 Task: Find a house in Vincennes, United States, for 2 guests from June 9 to June 16, with a price range of ₹8000 to ₹21000, 2 bedrooms, and self check-in option.
Action: Mouse moved to (491, 127)
Screenshot: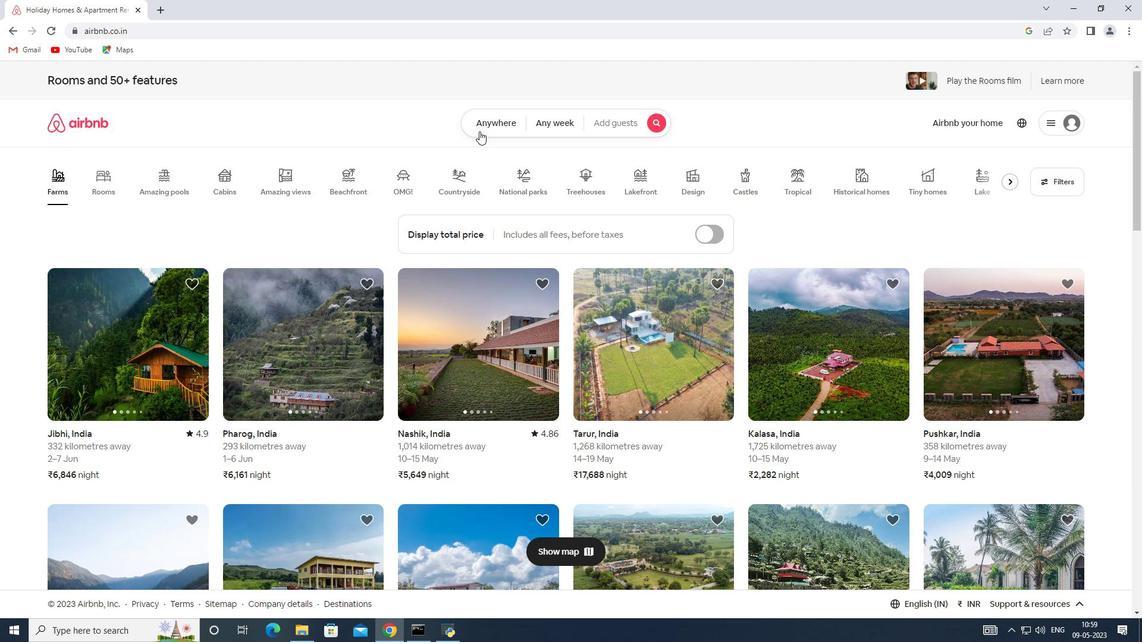 
Action: Mouse pressed left at (491, 127)
Screenshot: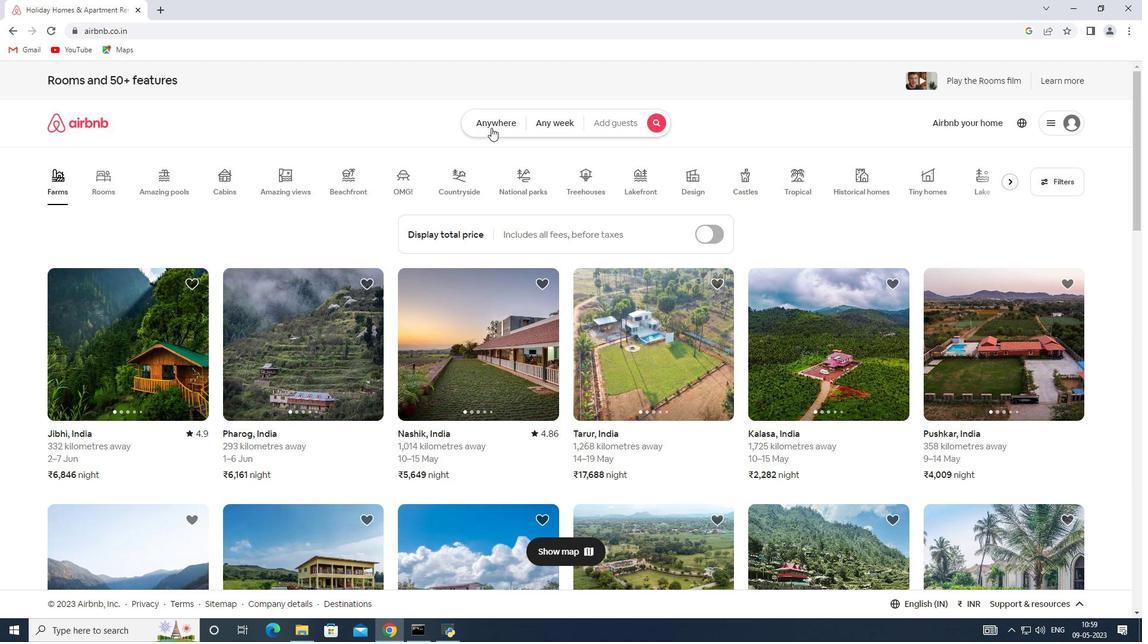 
Action: Mouse moved to (423, 171)
Screenshot: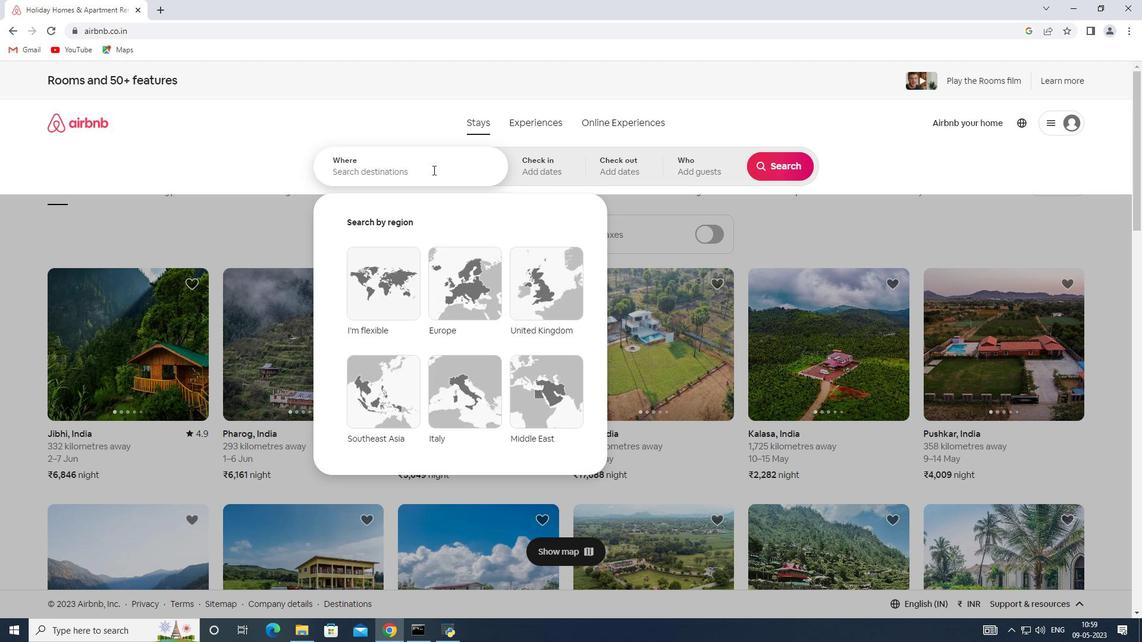 
Action: Mouse pressed left at (423, 171)
Screenshot: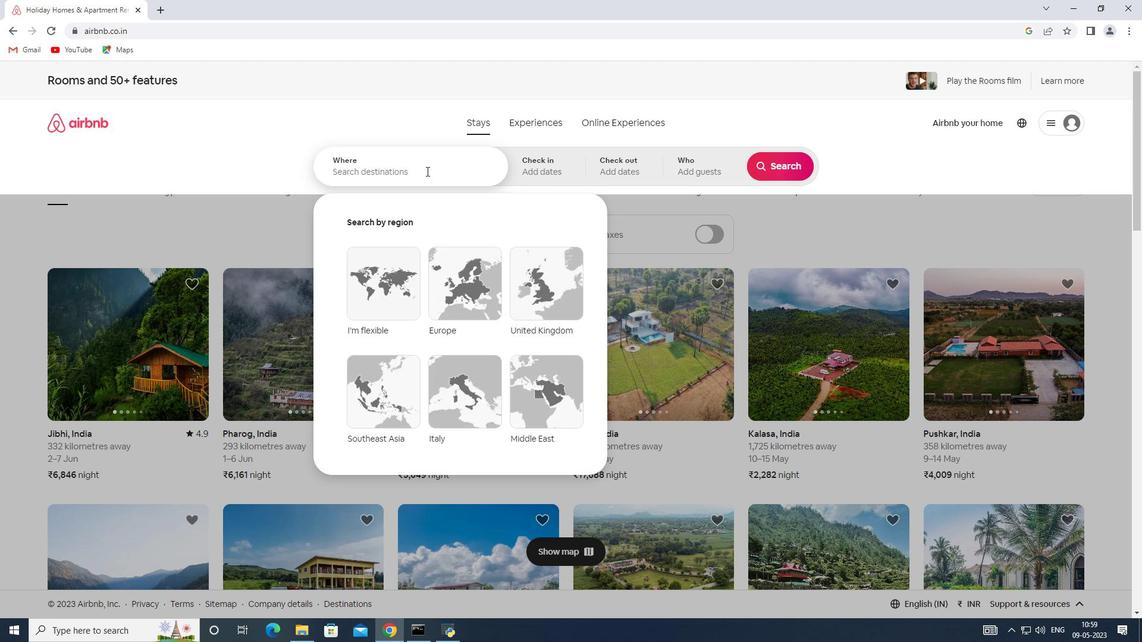 
Action: Mouse moved to (422, 171)
Screenshot: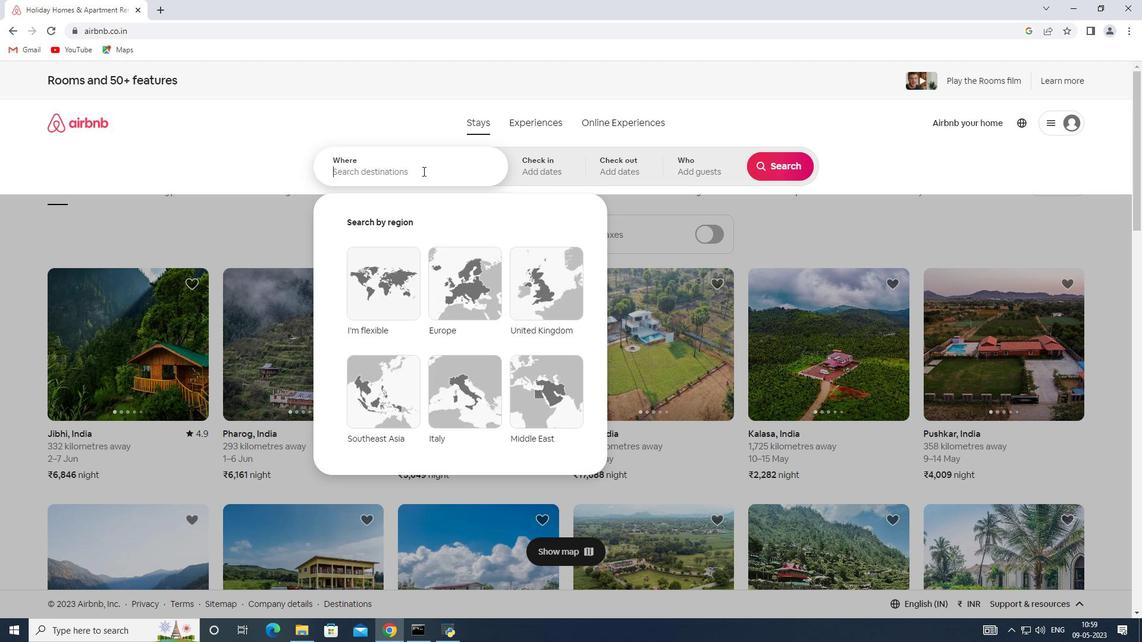 
Action: Key pressed <Key.shift>Vincennes,<Key.shift>United<Key.space><Key.shift><Key.shift><Key.shift><Key.shift><Key.shift><Key.shift><Key.shift><Key.shift><Key.shift><Key.shift>States
Screenshot: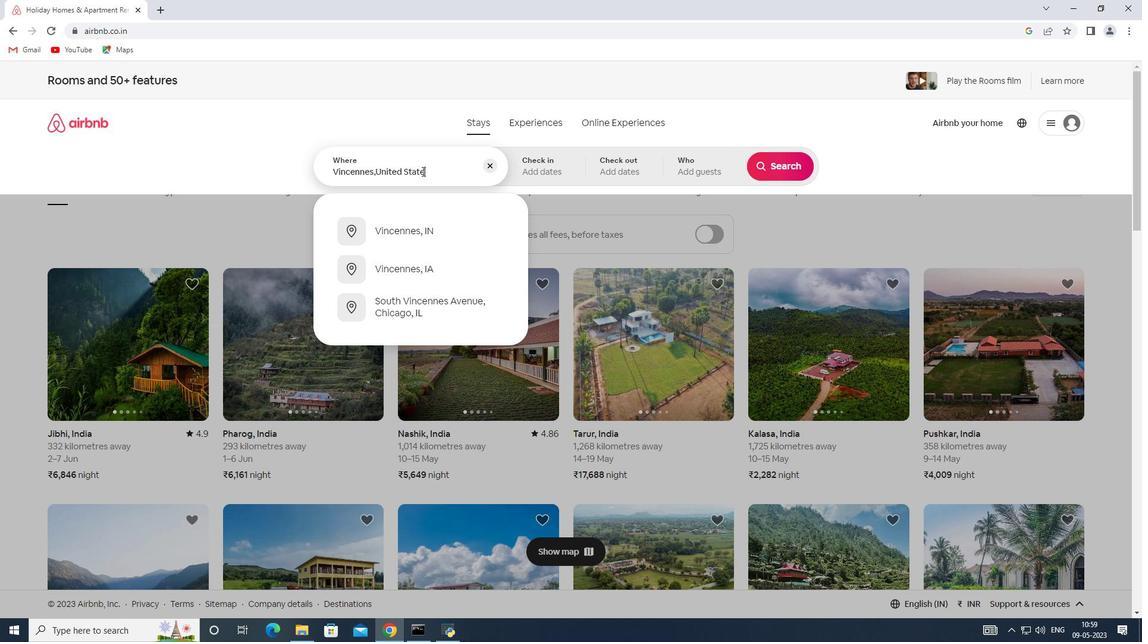 
Action: Mouse moved to (552, 183)
Screenshot: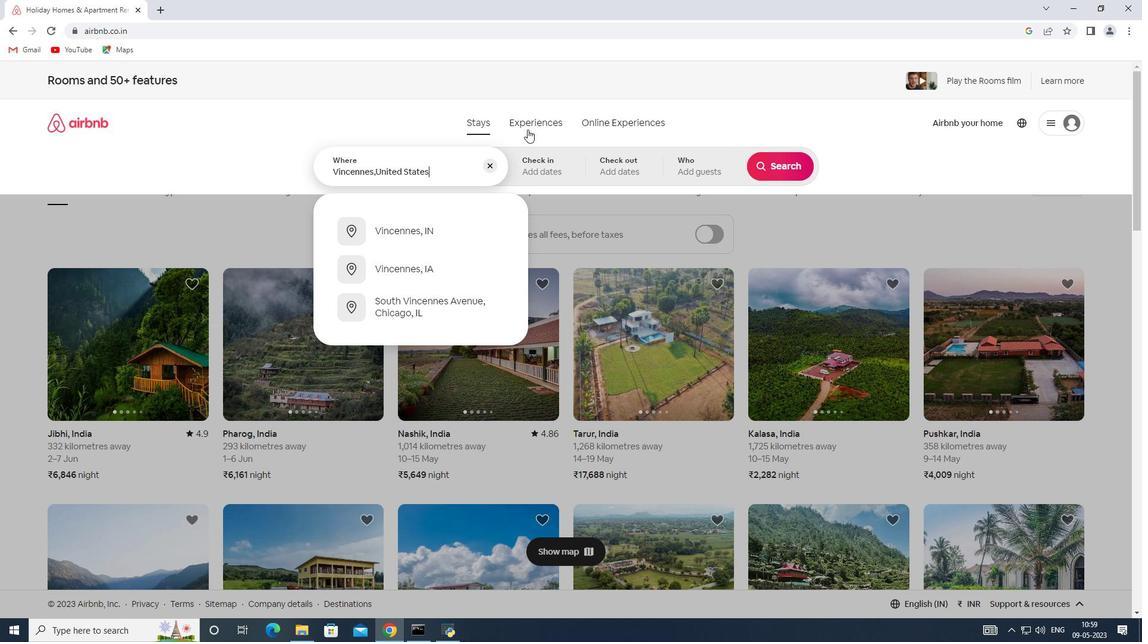 
Action: Mouse pressed left at (552, 183)
Screenshot: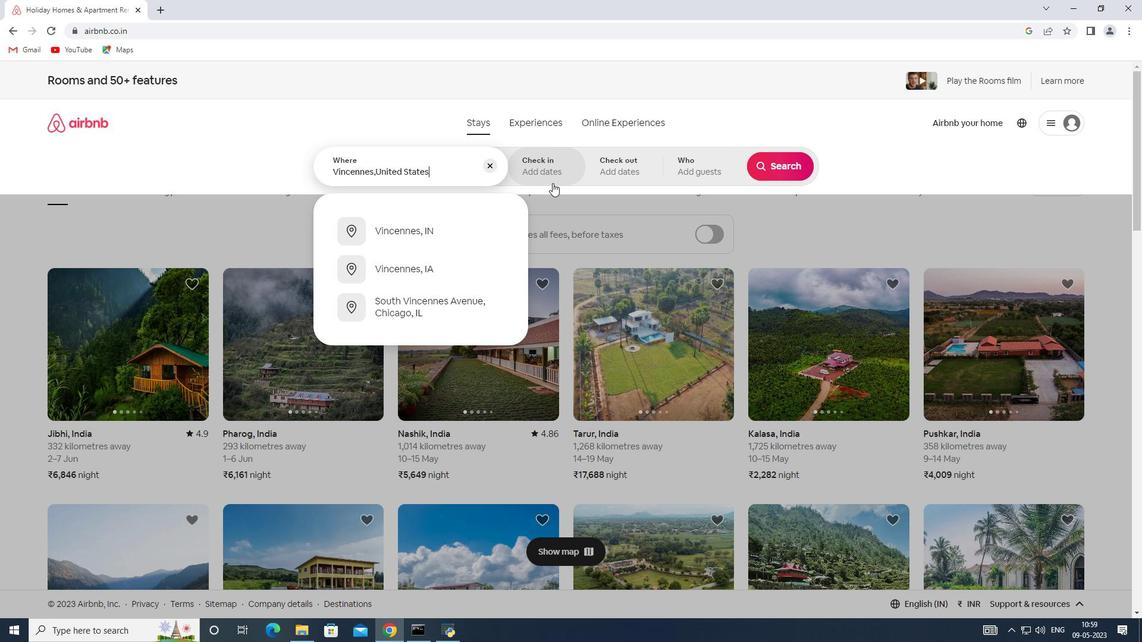 
Action: Mouse moved to (731, 330)
Screenshot: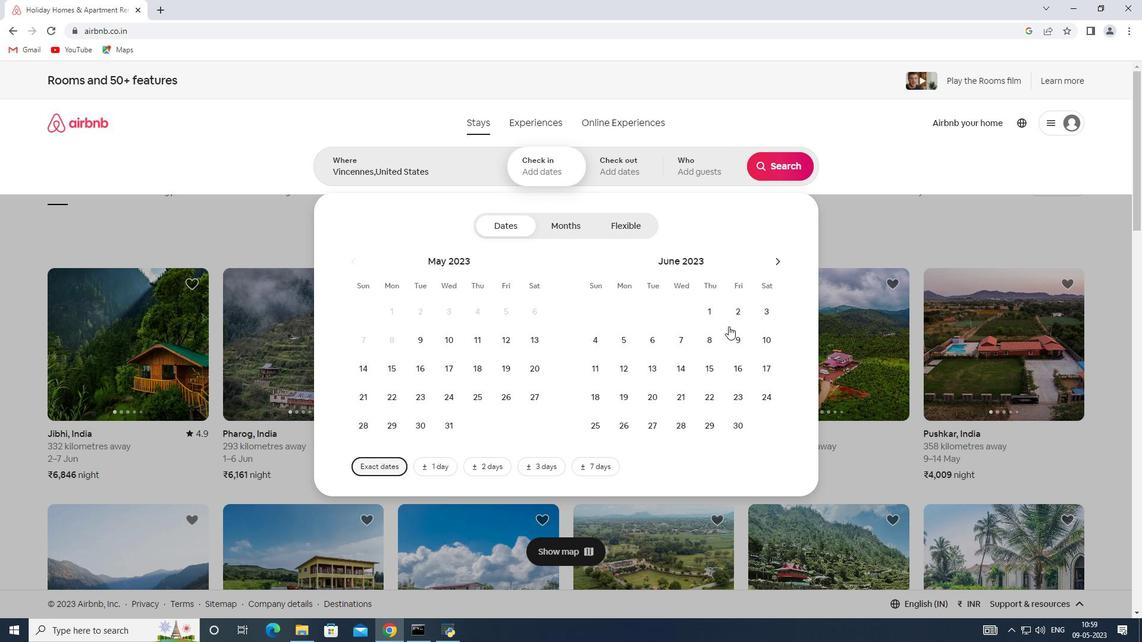 
Action: Mouse pressed left at (731, 330)
Screenshot: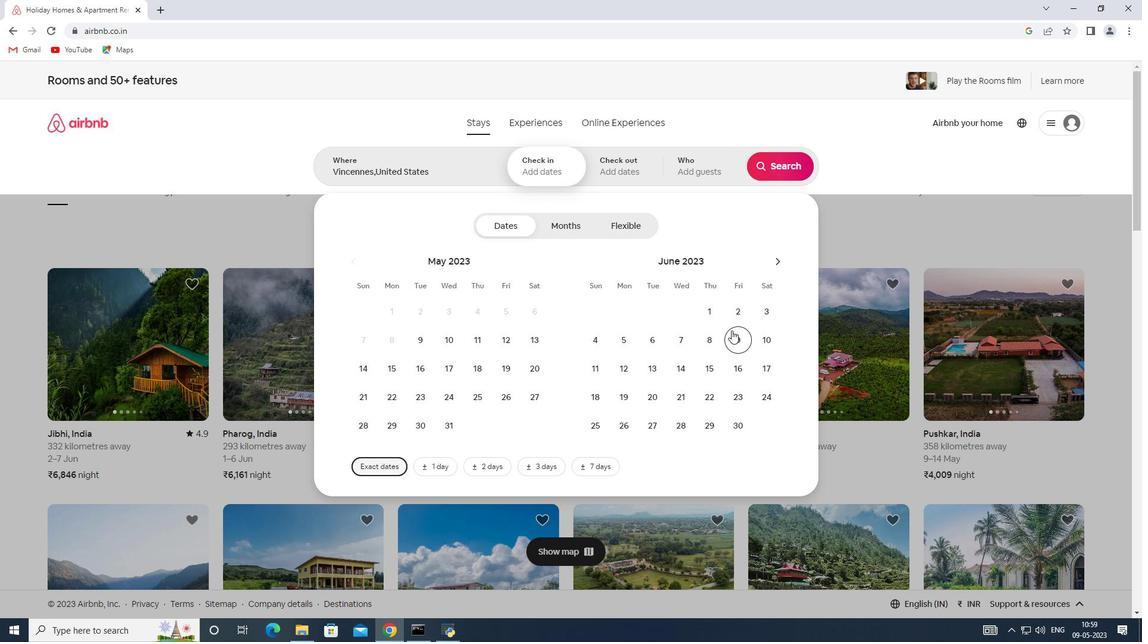 
Action: Mouse moved to (746, 375)
Screenshot: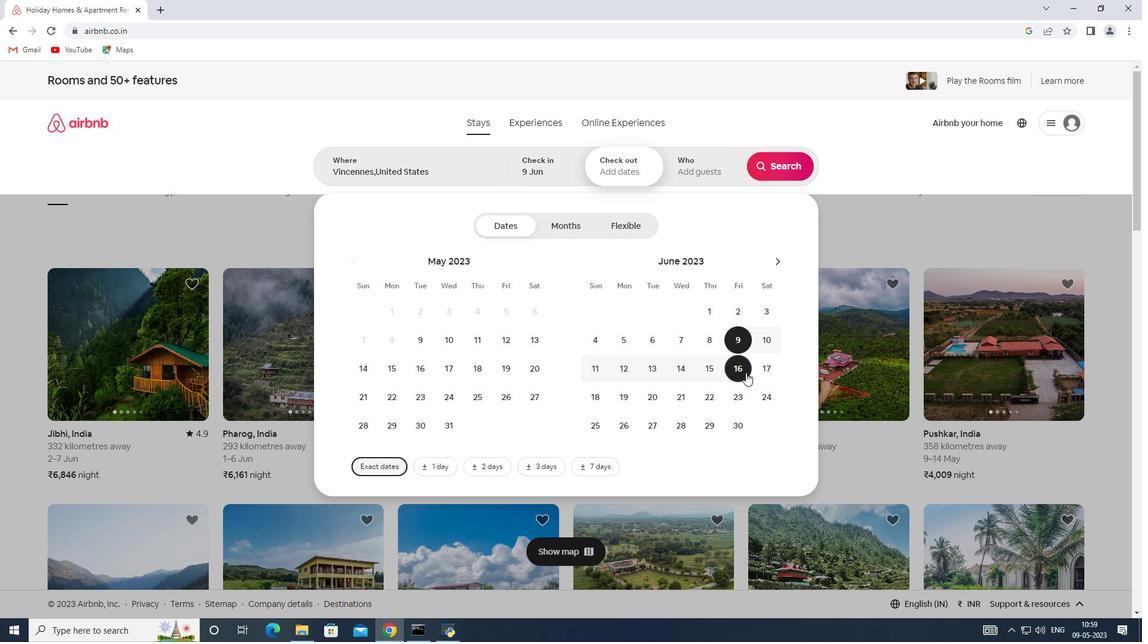 
Action: Mouse pressed left at (746, 375)
Screenshot: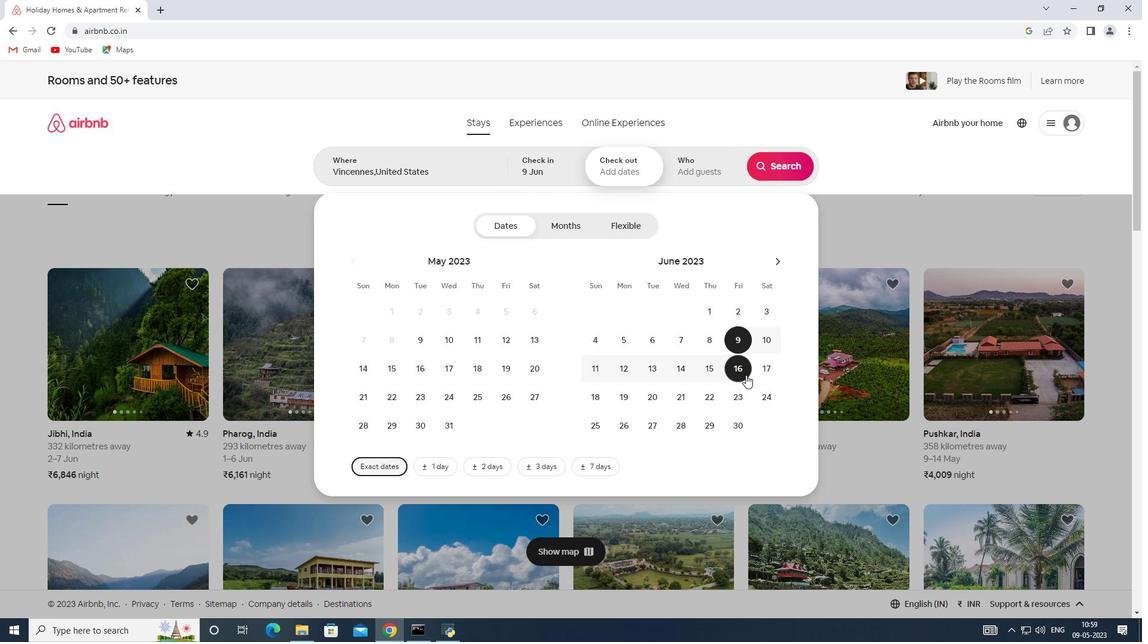 
Action: Mouse moved to (700, 158)
Screenshot: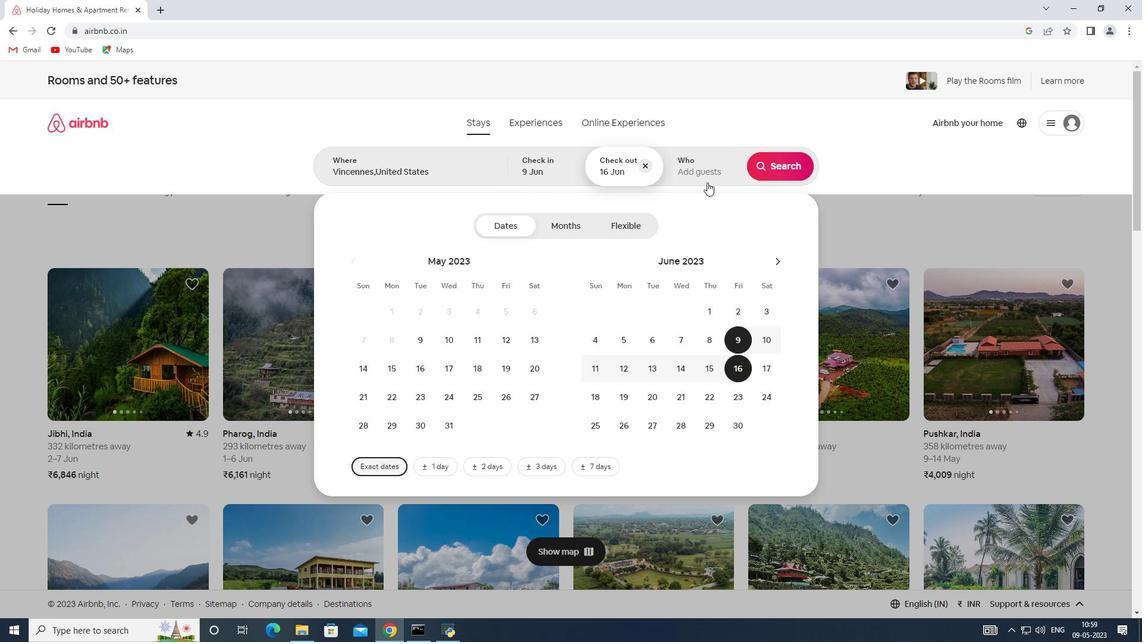 
Action: Mouse pressed left at (700, 158)
Screenshot: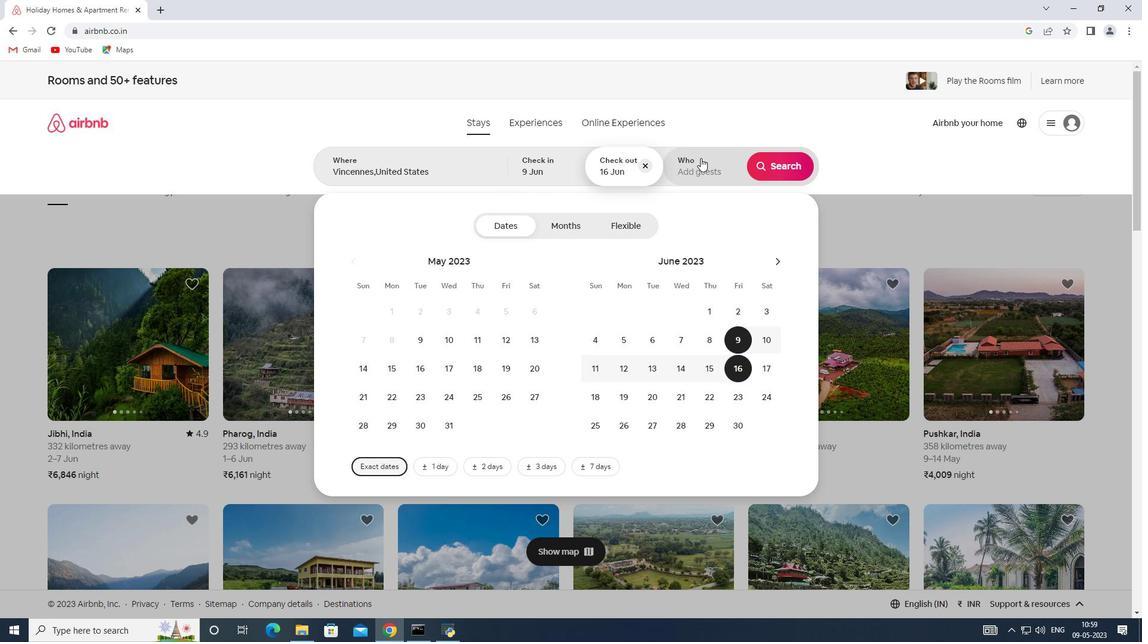 
Action: Mouse moved to (781, 221)
Screenshot: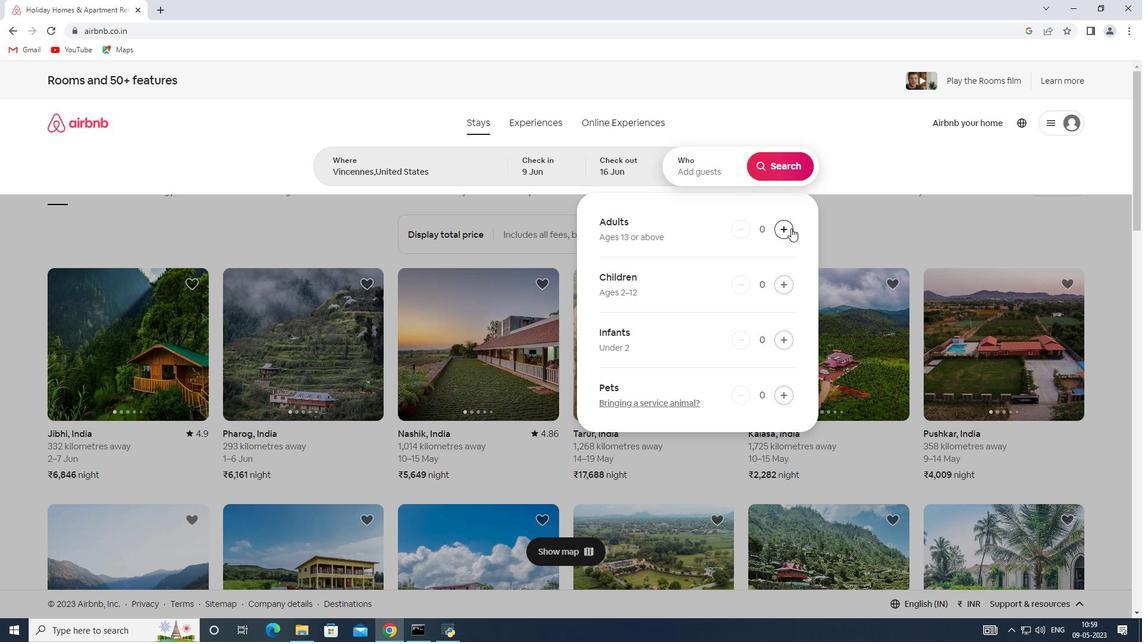 
Action: Mouse pressed left at (781, 221)
Screenshot: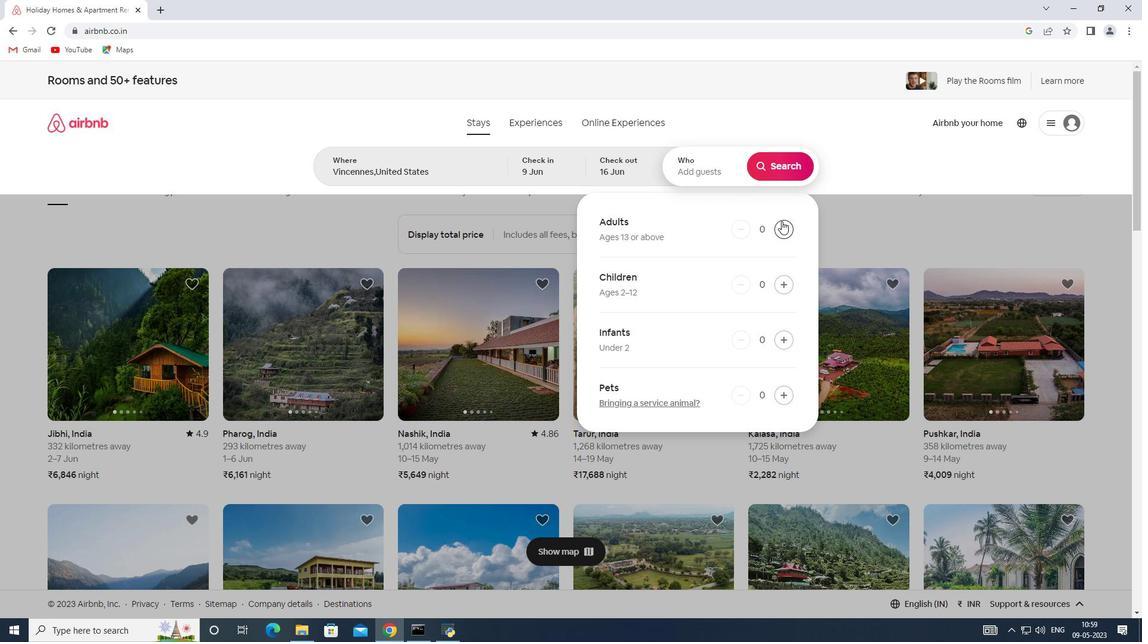
Action: Mouse moved to (781, 221)
Screenshot: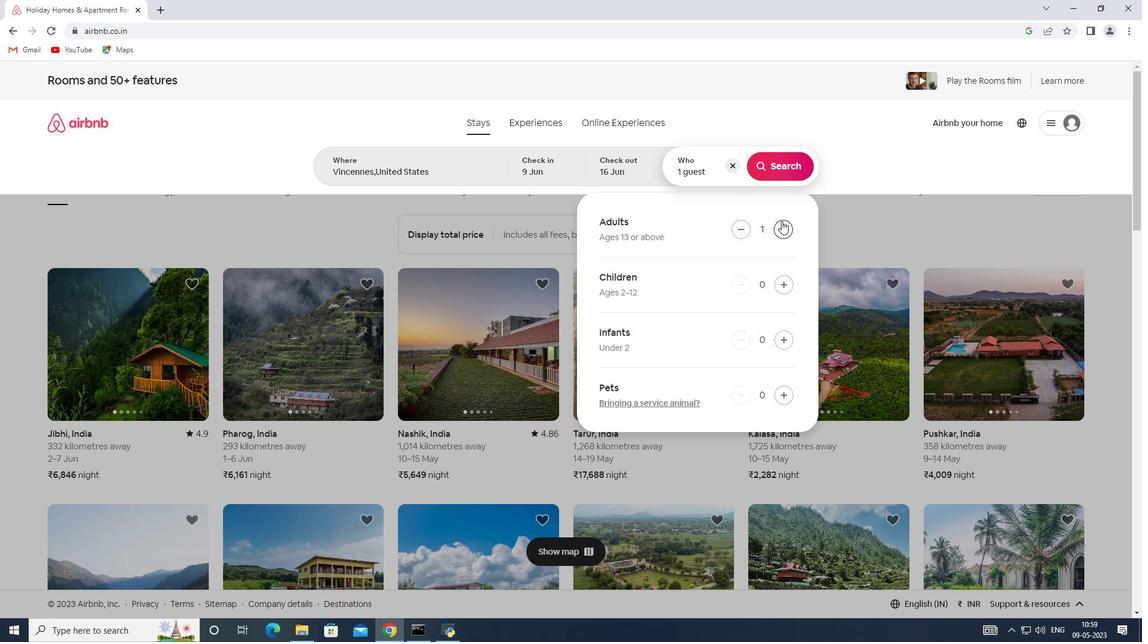 
Action: Mouse pressed left at (781, 221)
Screenshot: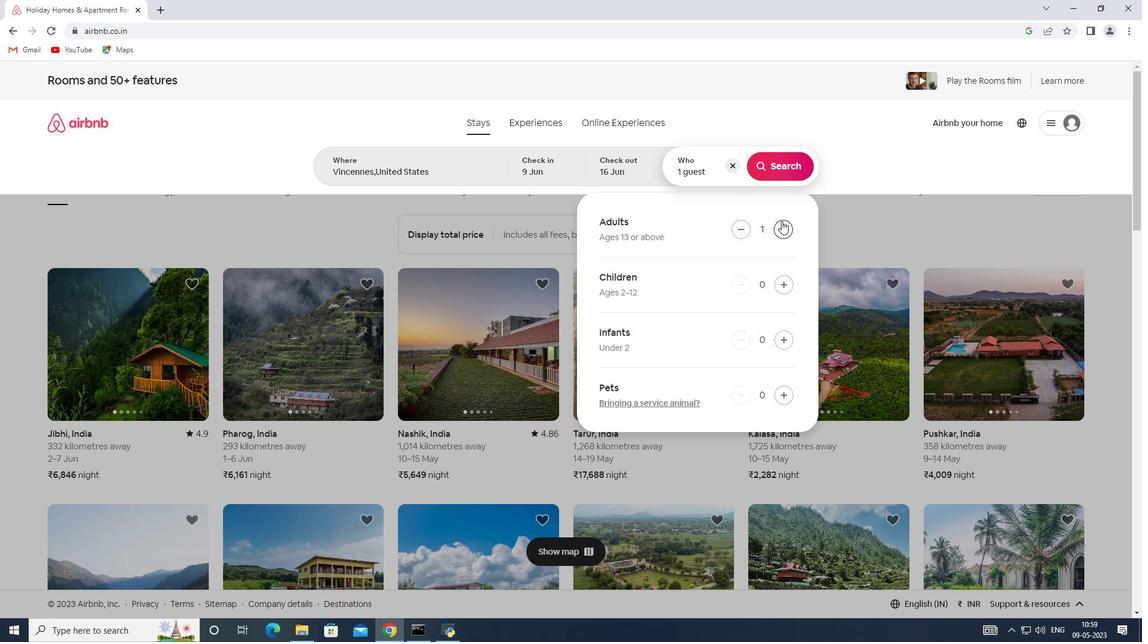 
Action: Mouse moved to (786, 170)
Screenshot: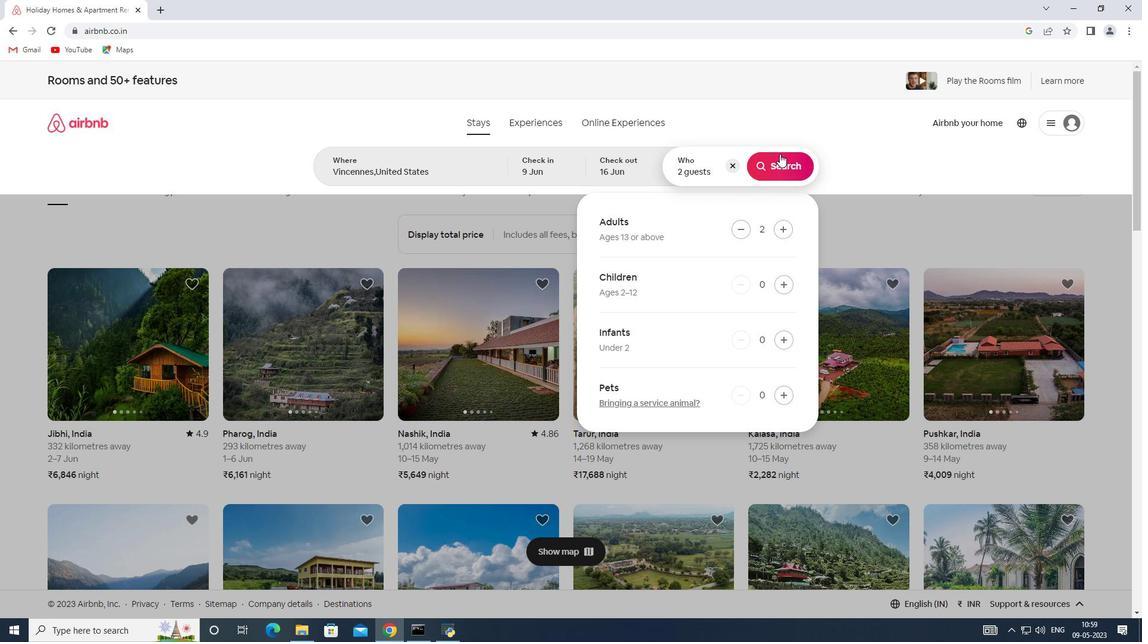 
Action: Mouse pressed left at (786, 170)
Screenshot: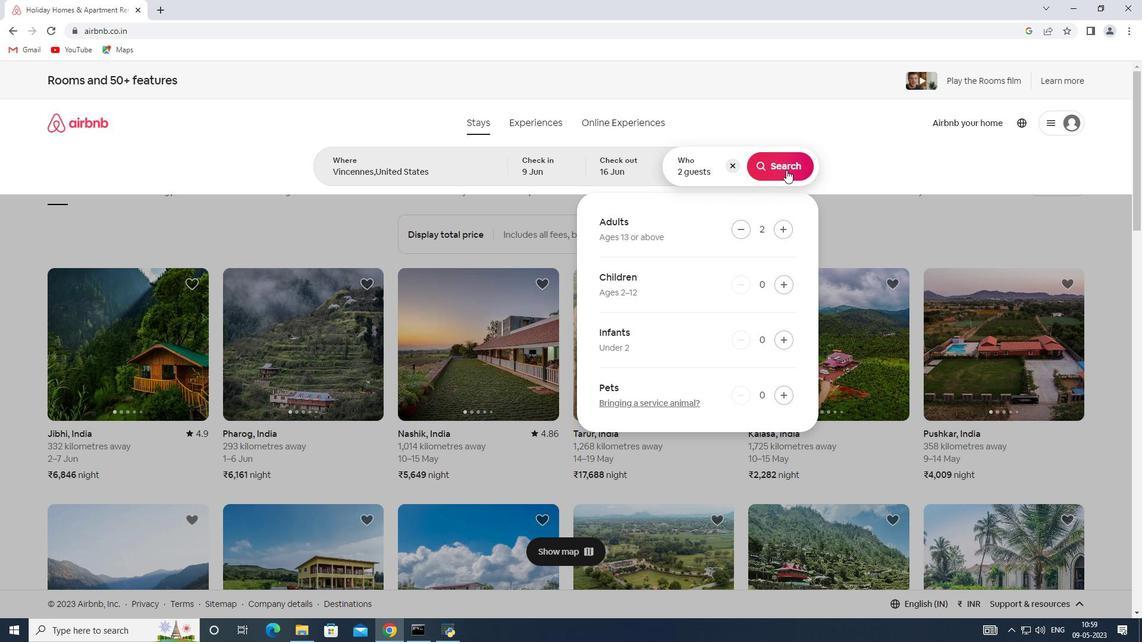 
Action: Mouse moved to (1087, 135)
Screenshot: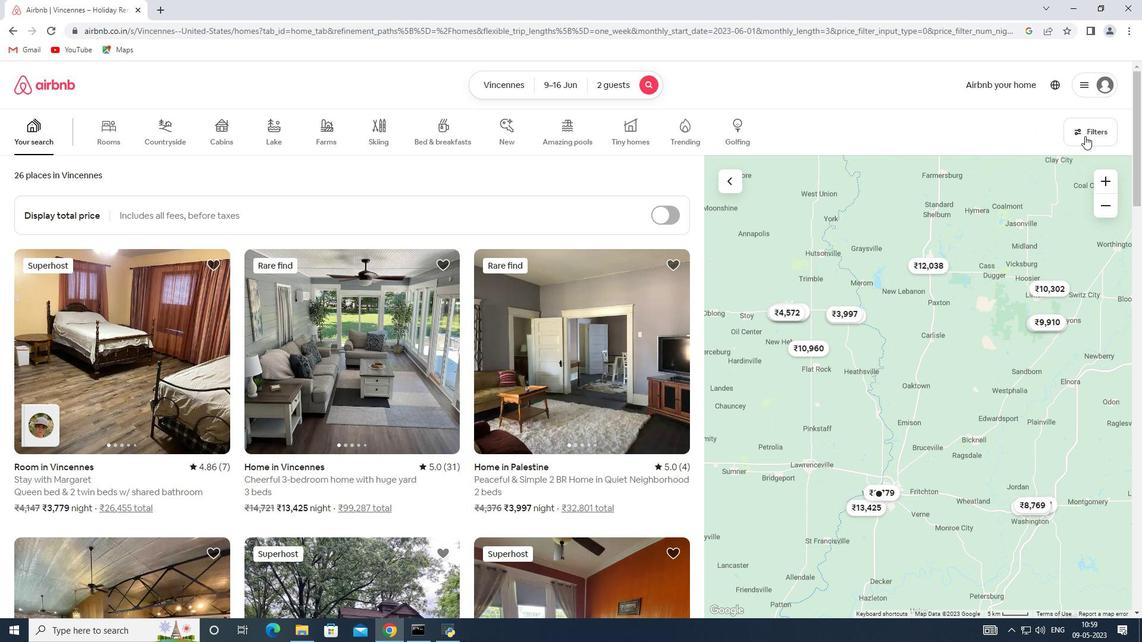 
Action: Mouse pressed left at (1087, 135)
Screenshot: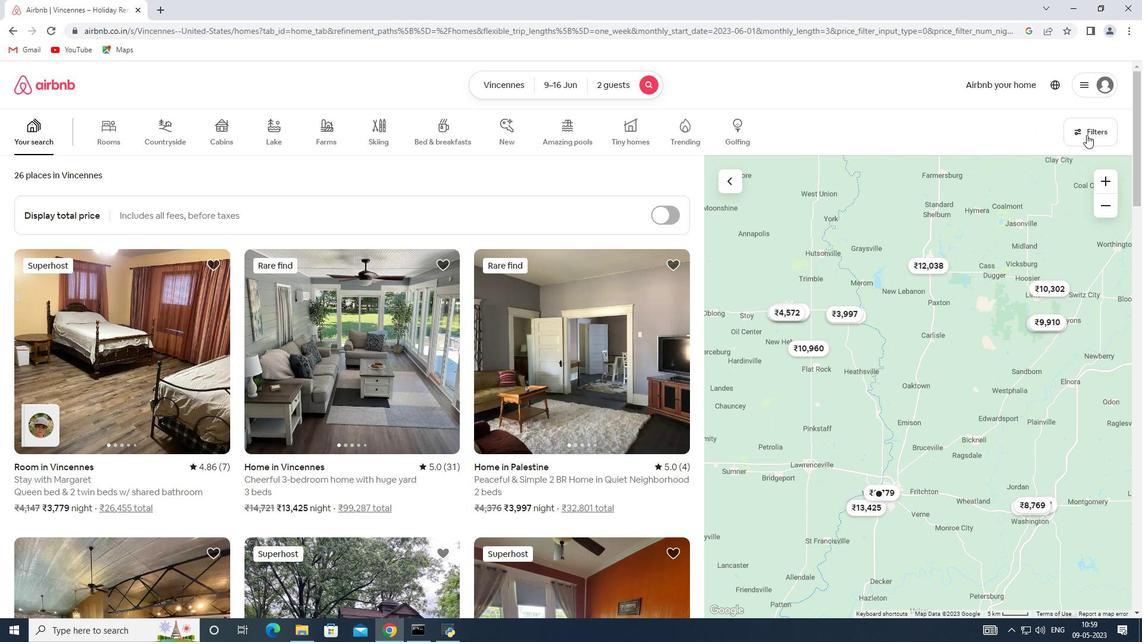 
Action: Mouse moved to (412, 429)
Screenshot: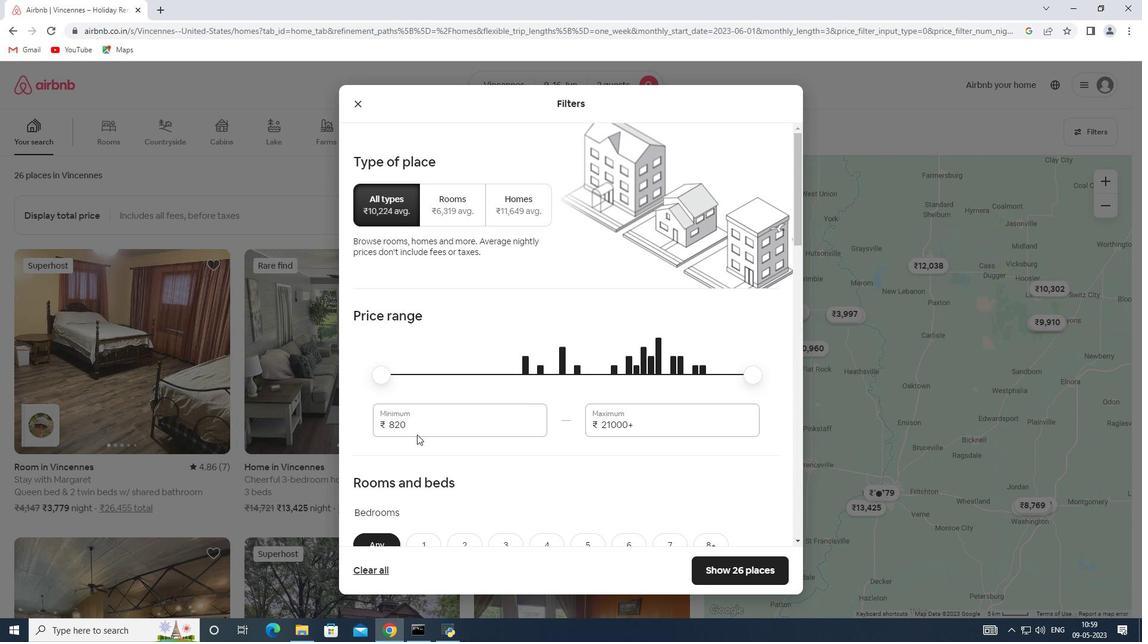 
Action: Mouse pressed left at (412, 429)
Screenshot: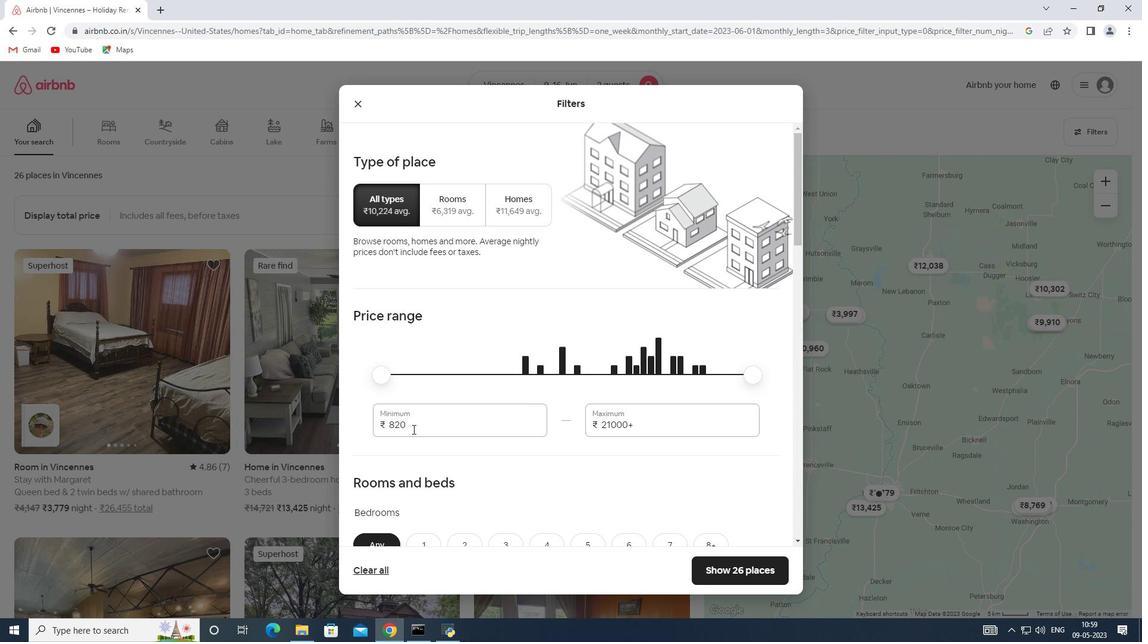 
Action: Mouse moved to (375, 429)
Screenshot: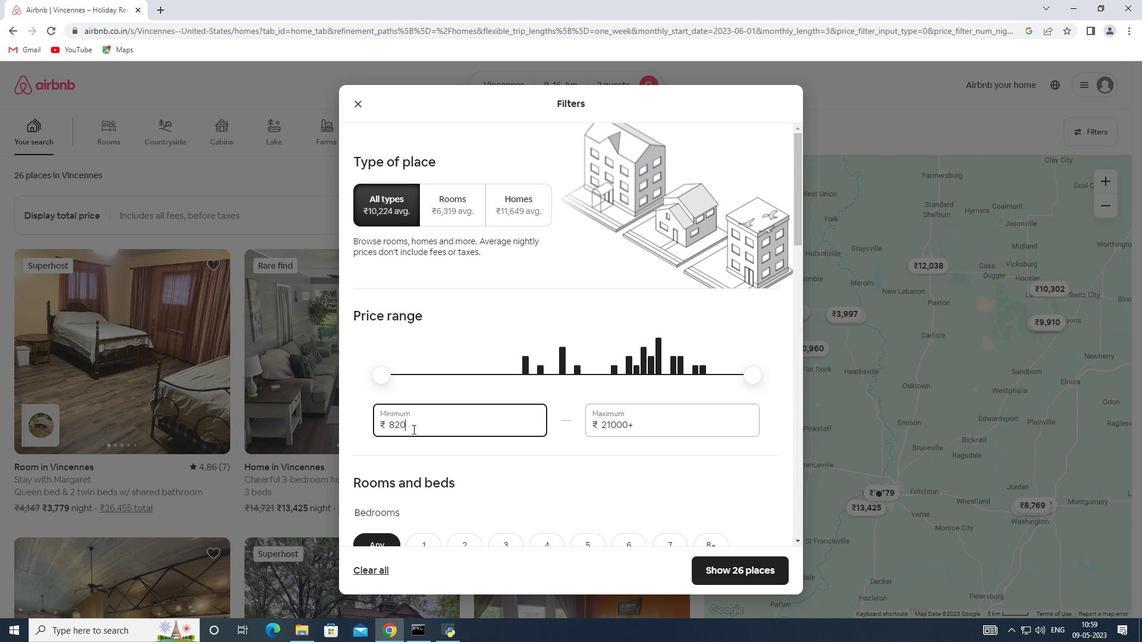 
Action: Key pressed 8000
Screenshot: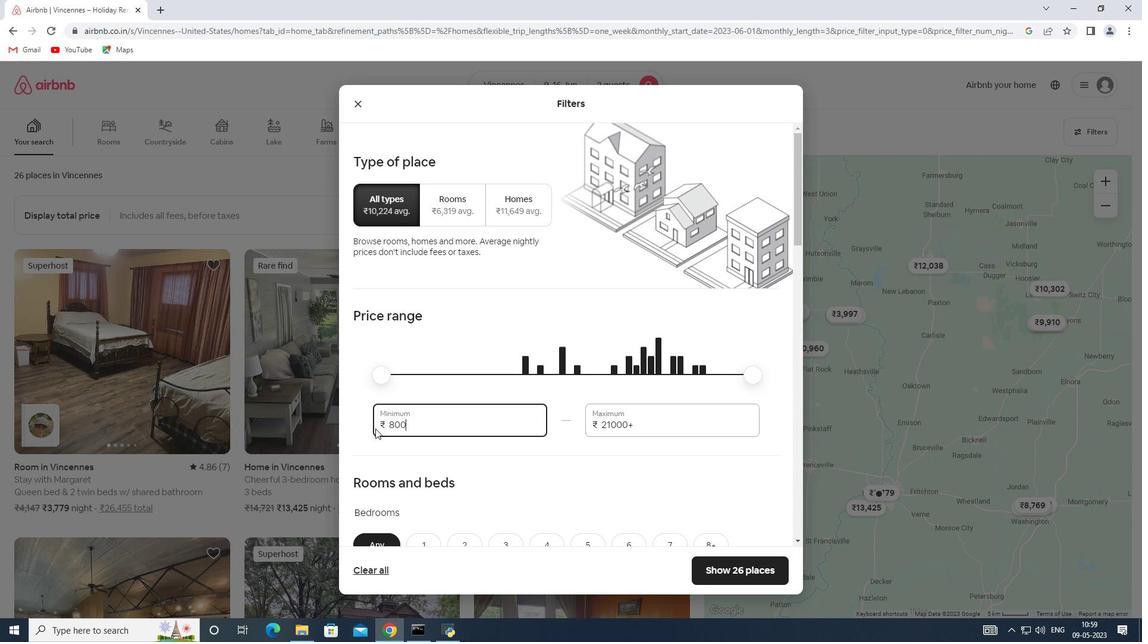 
Action: Mouse moved to (642, 426)
Screenshot: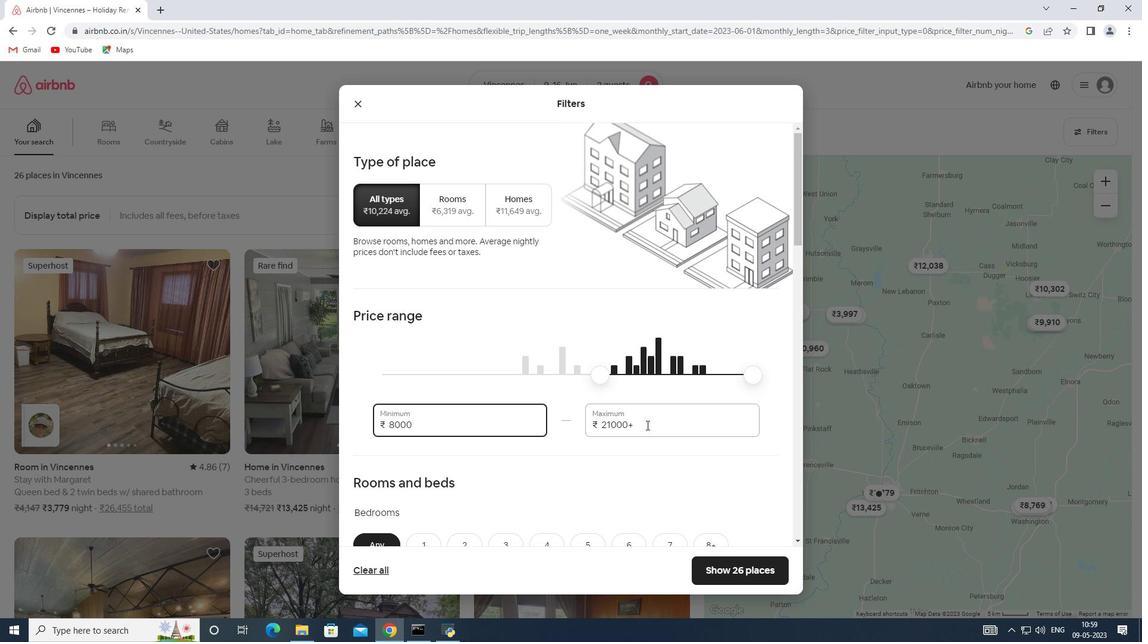 
Action: Mouse pressed left at (642, 426)
Screenshot: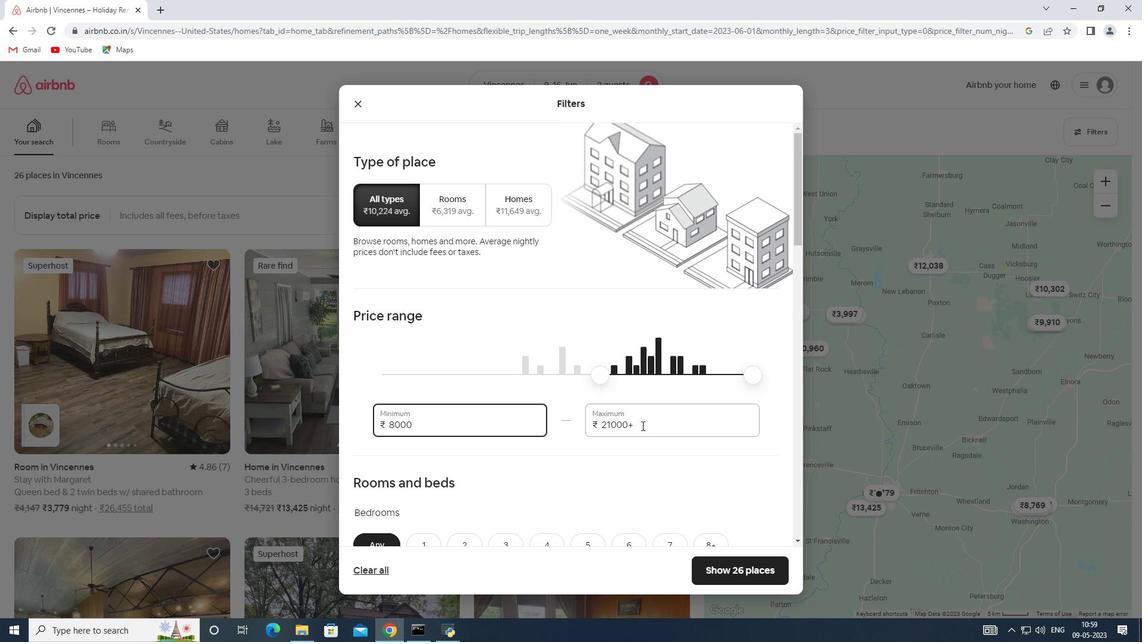 
Action: Mouse moved to (581, 427)
Screenshot: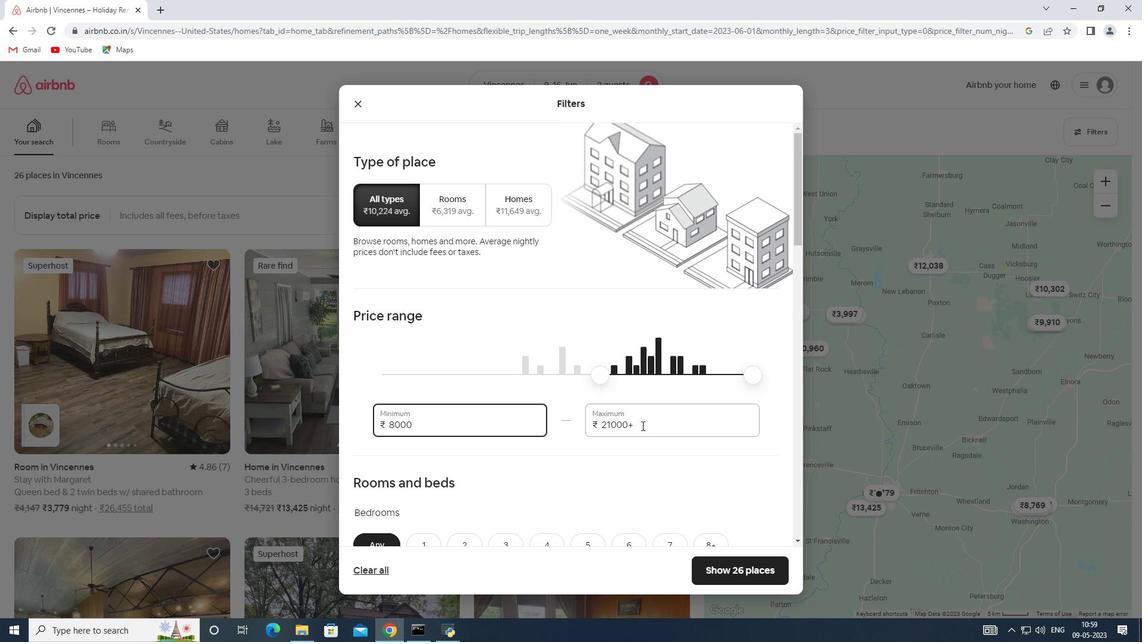 
Action: Key pressed 16000
Screenshot: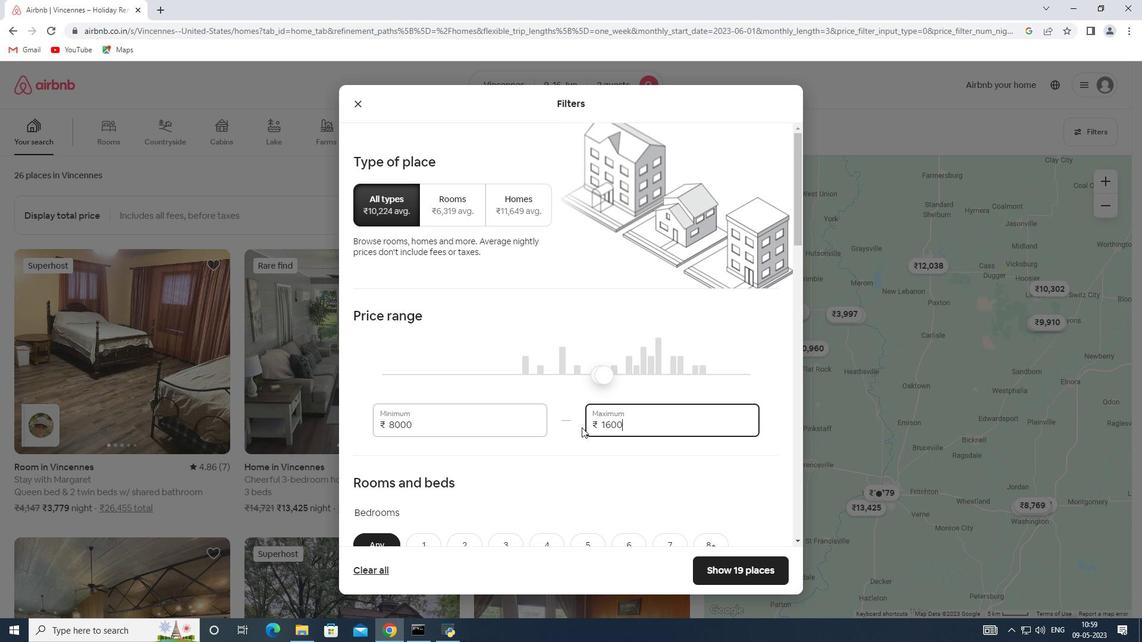 
Action: Mouse scrolled (581, 427) with delta (0, 0)
Screenshot: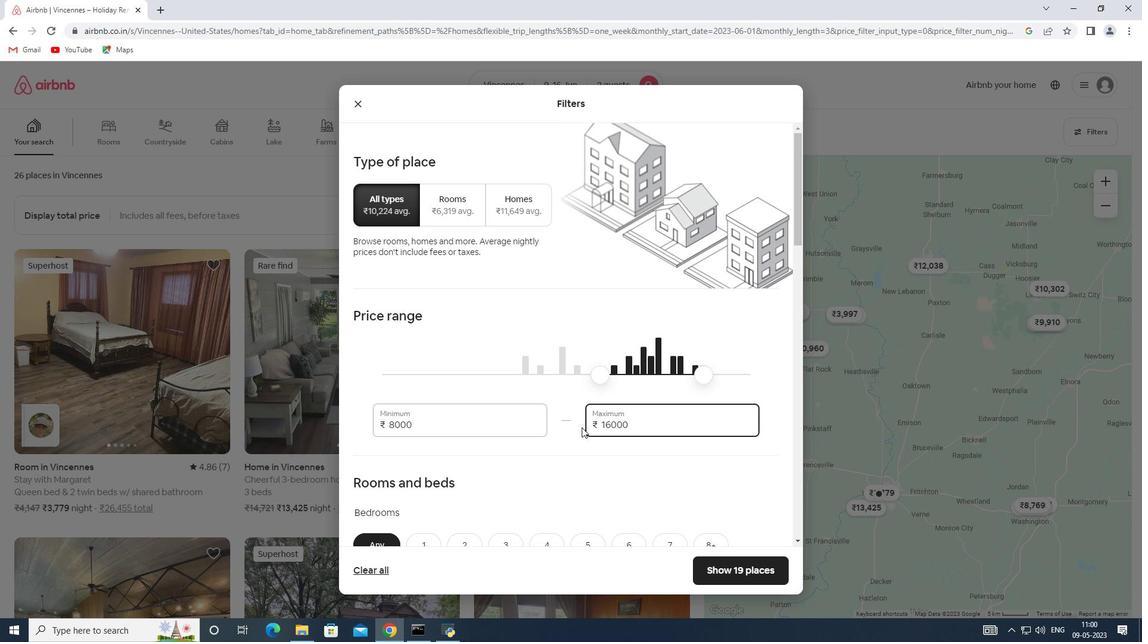 
Action: Mouse scrolled (581, 427) with delta (0, 0)
Screenshot: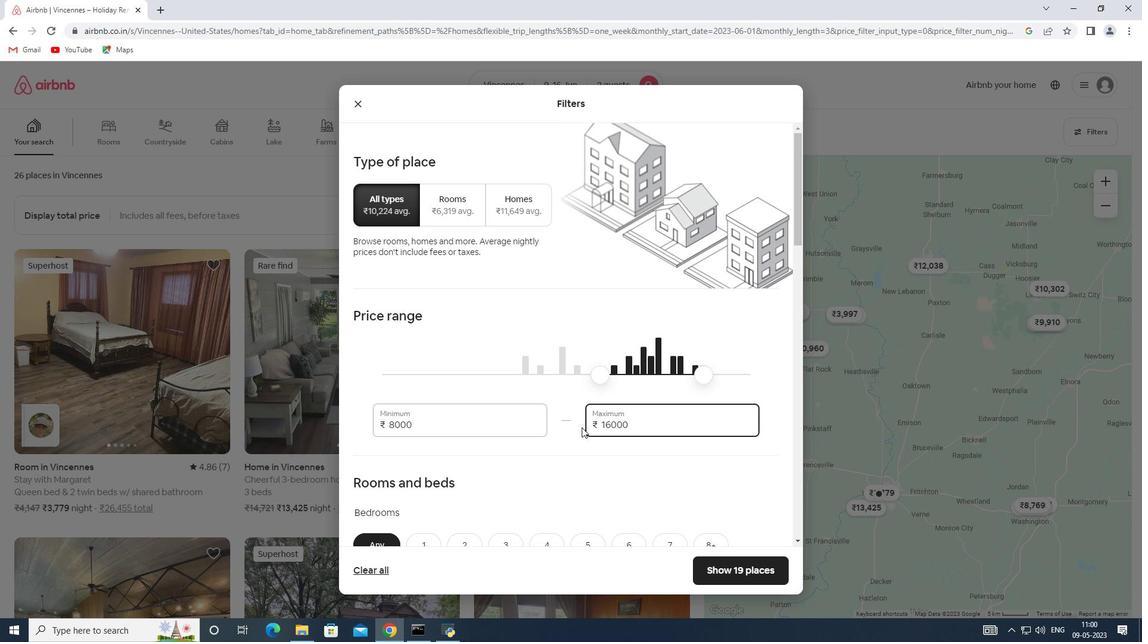 
Action: Mouse scrolled (581, 427) with delta (0, 0)
Screenshot: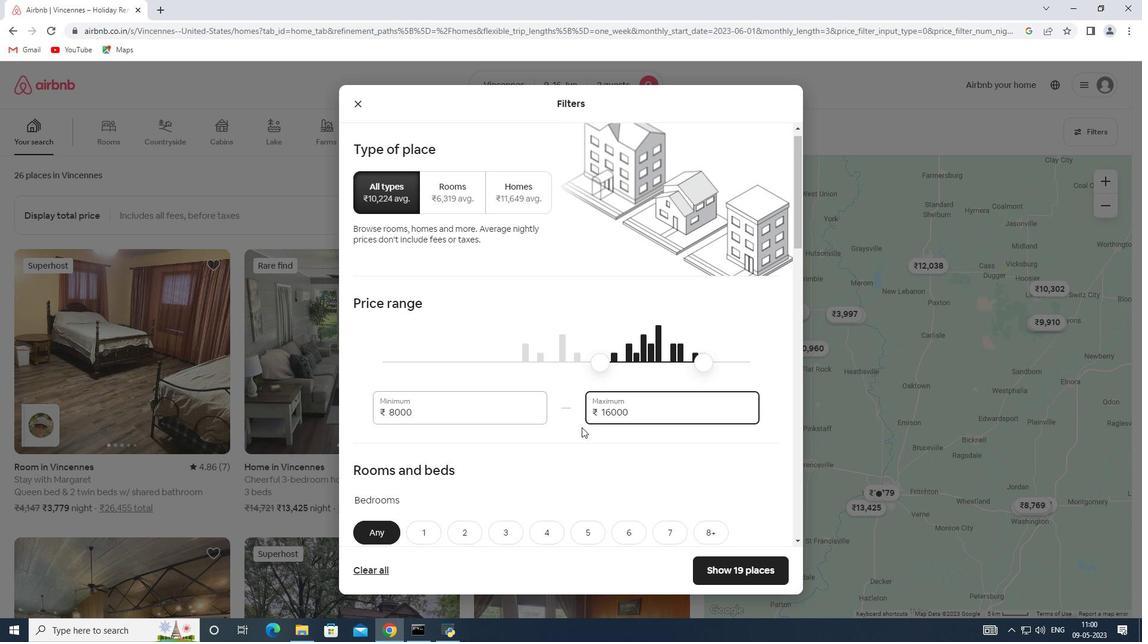
Action: Mouse moved to (580, 427)
Screenshot: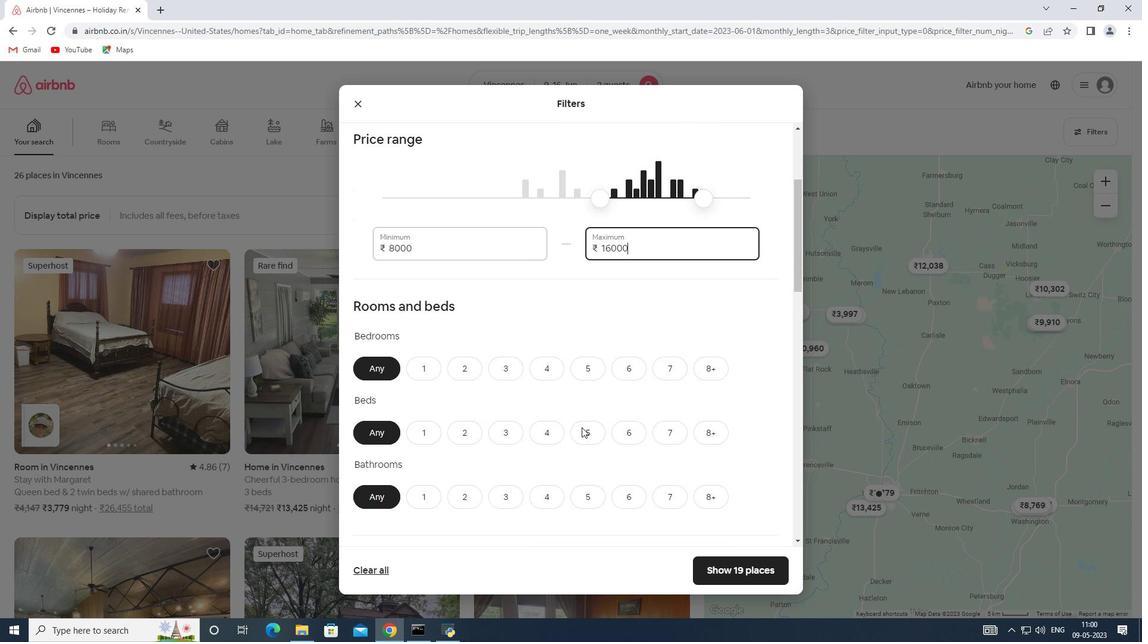 
Action: Mouse scrolled (580, 427) with delta (0, 0)
Screenshot: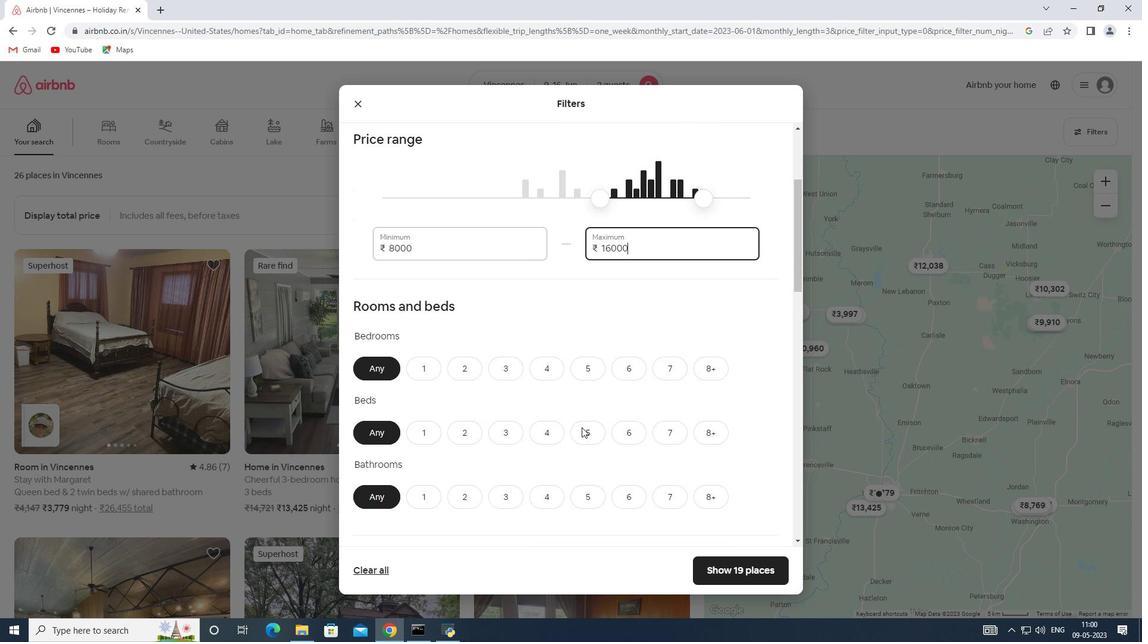 
Action: Mouse moved to (577, 429)
Screenshot: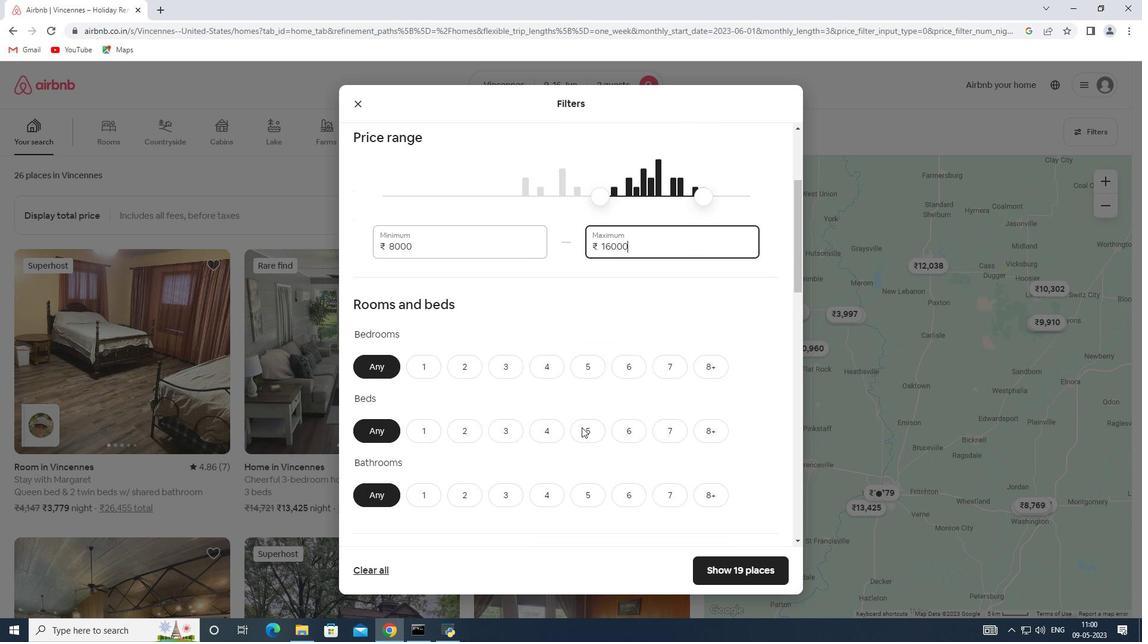 
Action: Mouse scrolled (577, 428) with delta (0, 0)
Screenshot: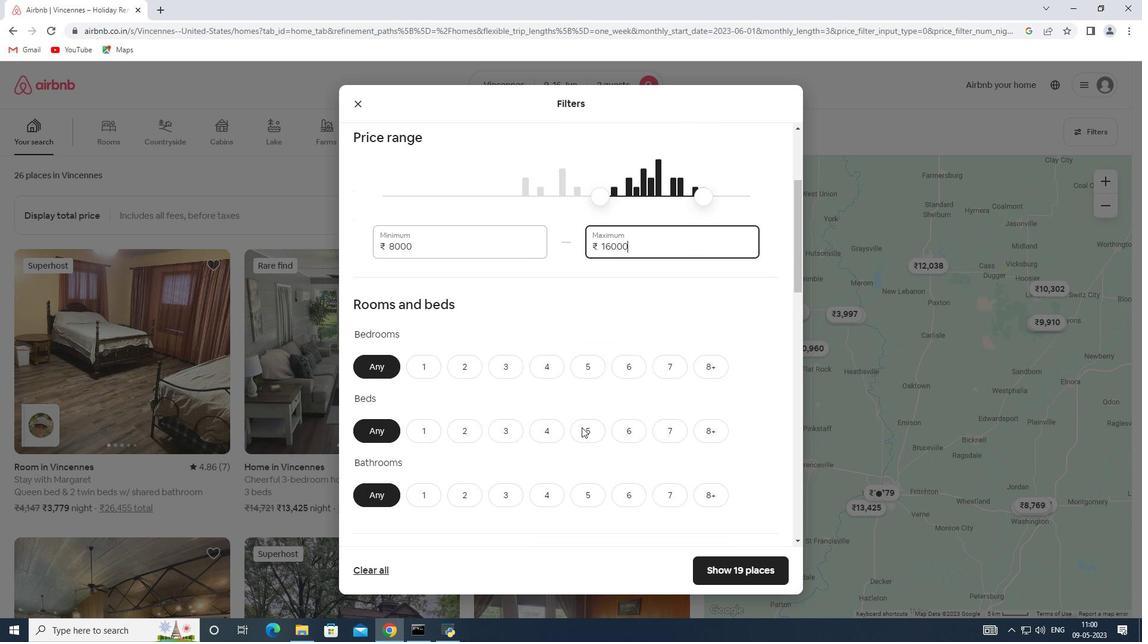 
Action: Mouse moved to (466, 249)
Screenshot: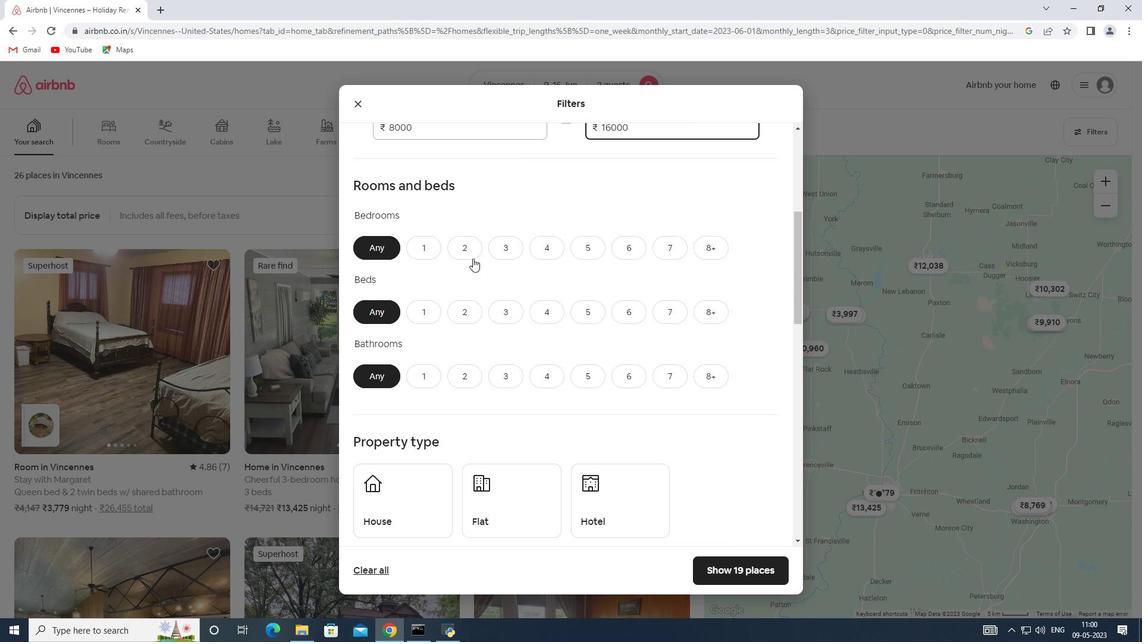 
Action: Mouse pressed left at (466, 249)
Screenshot: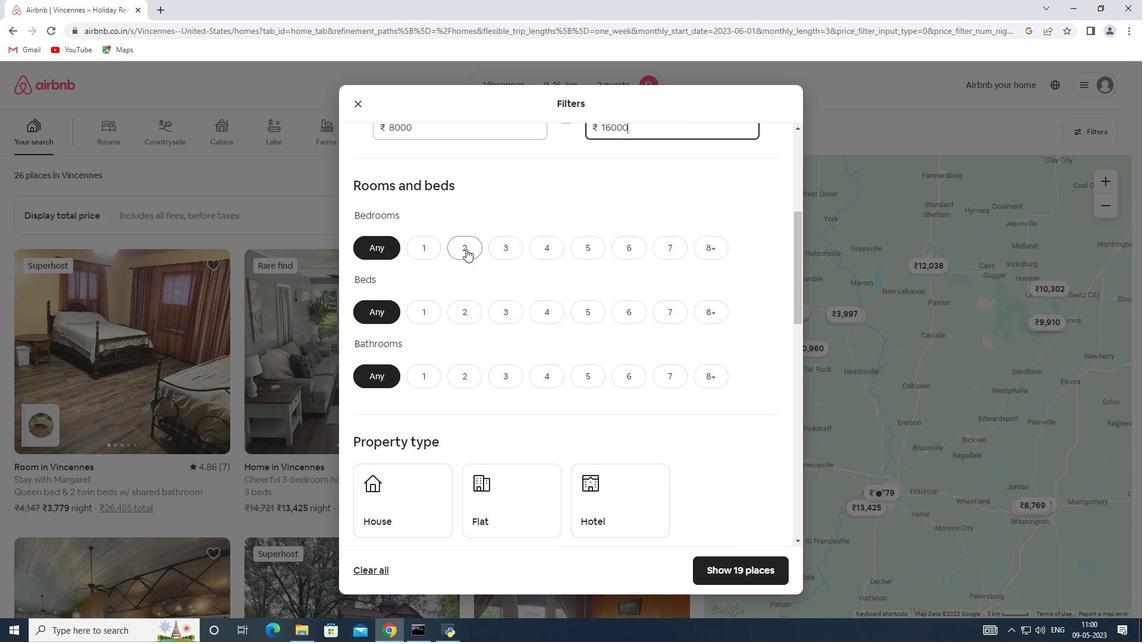 
Action: Mouse moved to (465, 308)
Screenshot: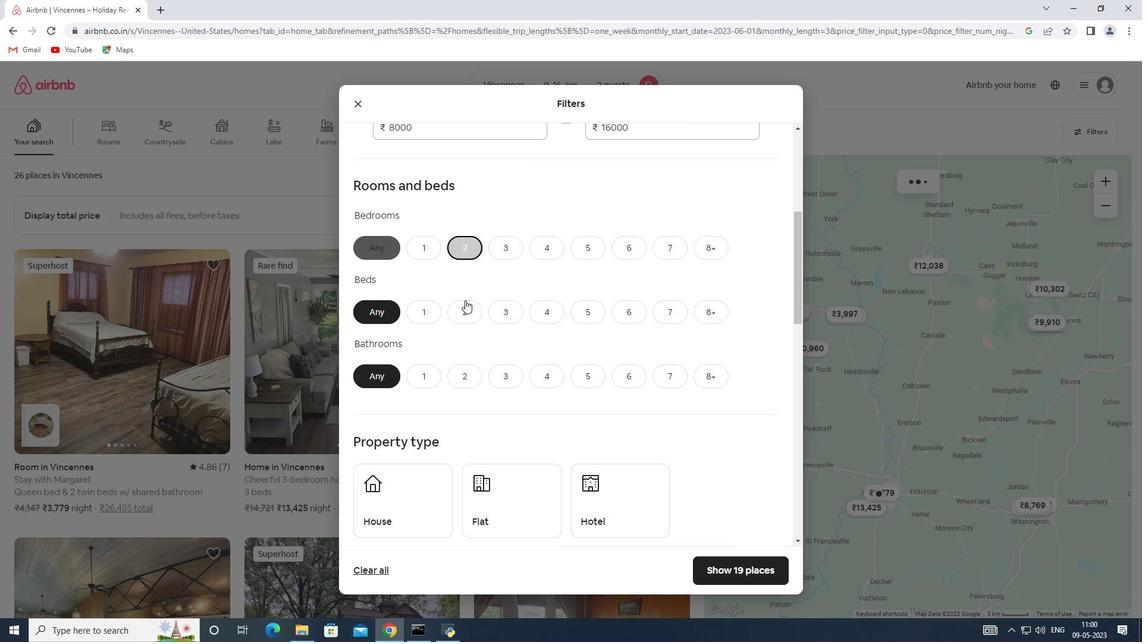 
Action: Mouse pressed left at (465, 308)
Screenshot: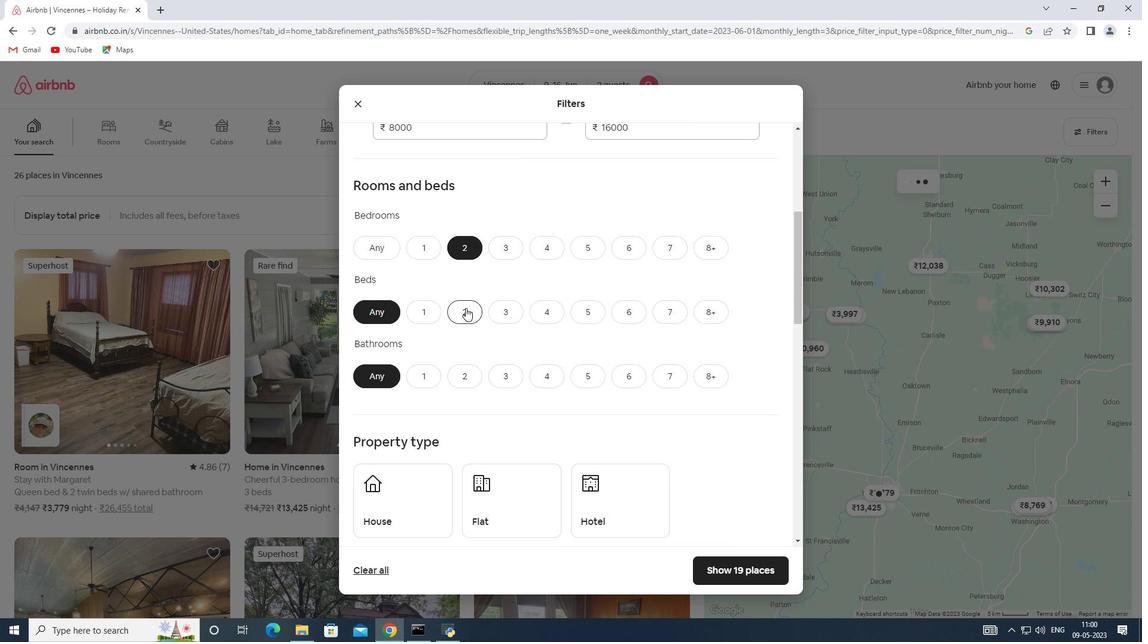 
Action: Mouse moved to (420, 373)
Screenshot: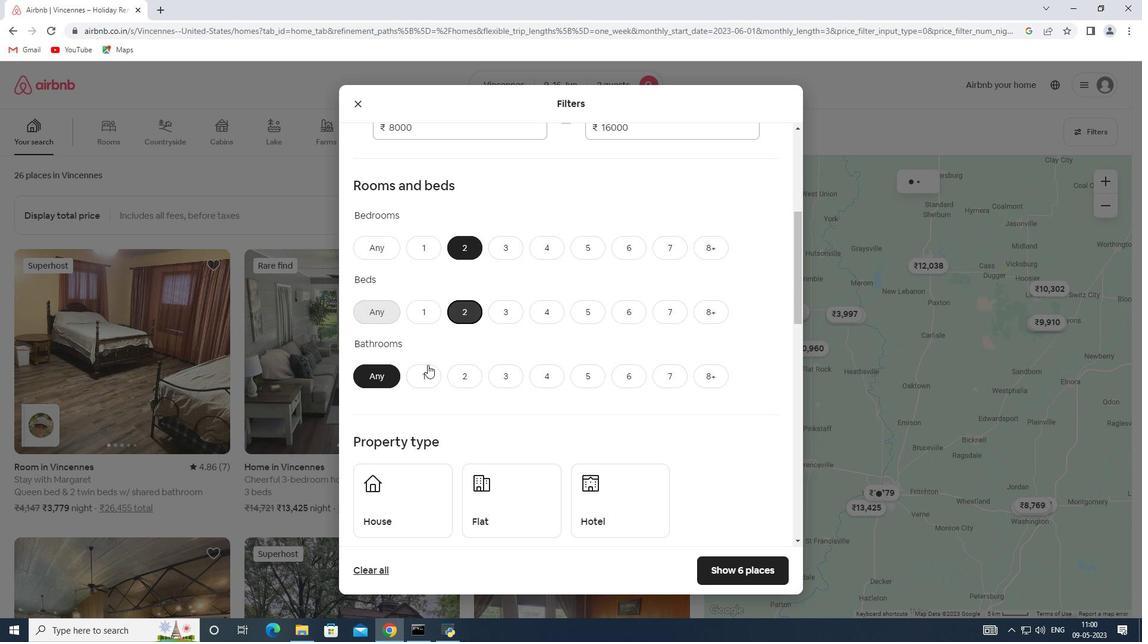 
Action: Mouse pressed left at (420, 373)
Screenshot: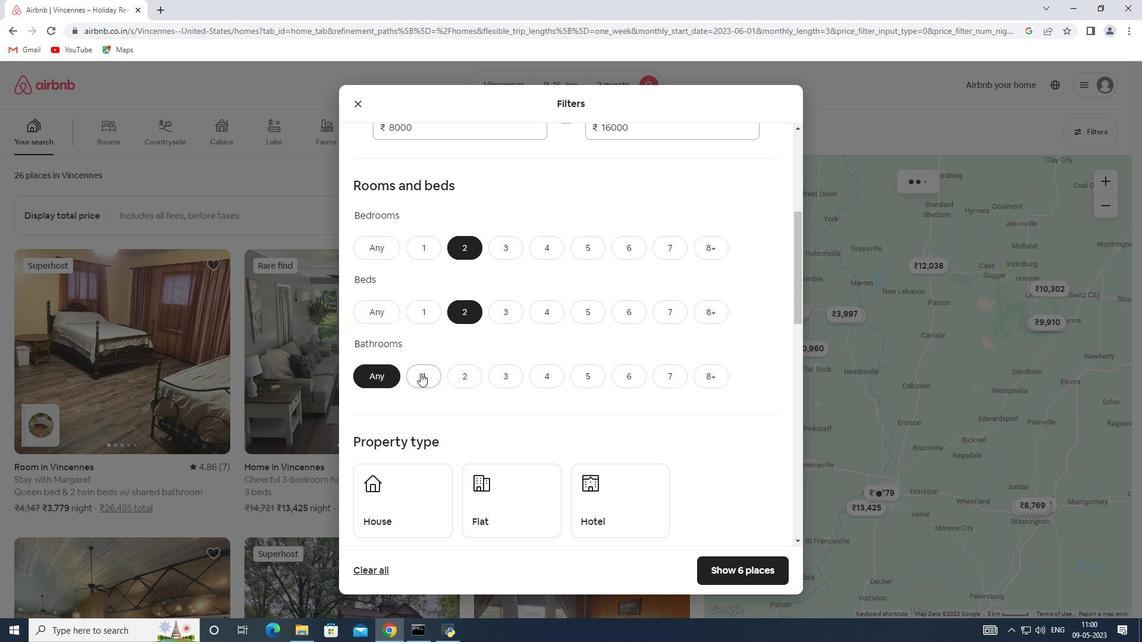 
Action: Mouse scrolled (420, 373) with delta (0, 0)
Screenshot: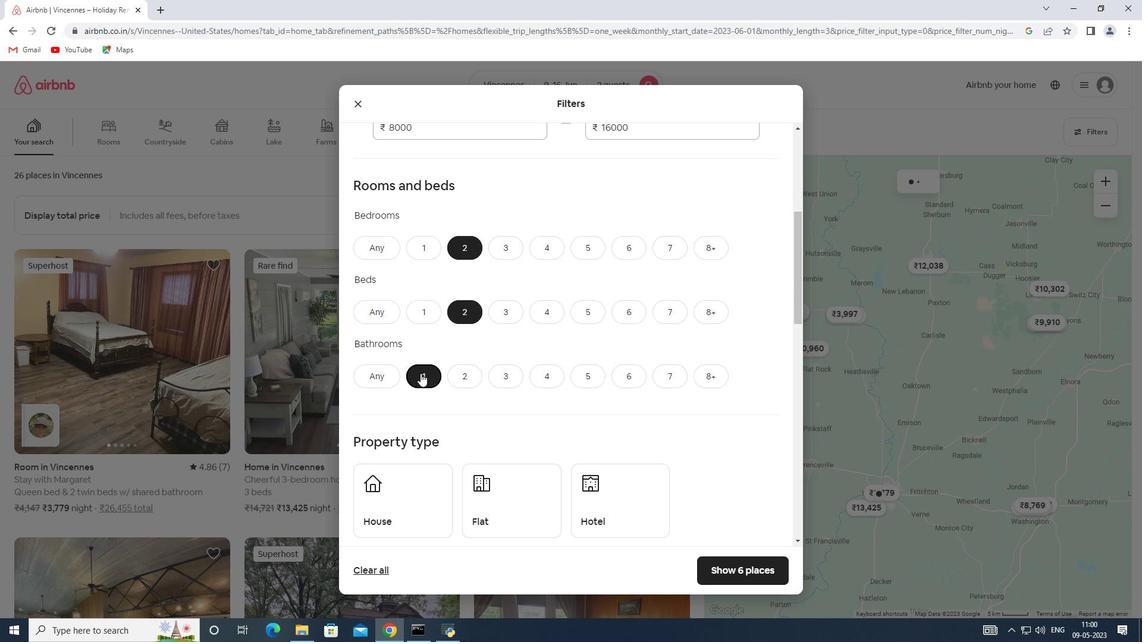 
Action: Mouse scrolled (420, 373) with delta (0, 0)
Screenshot: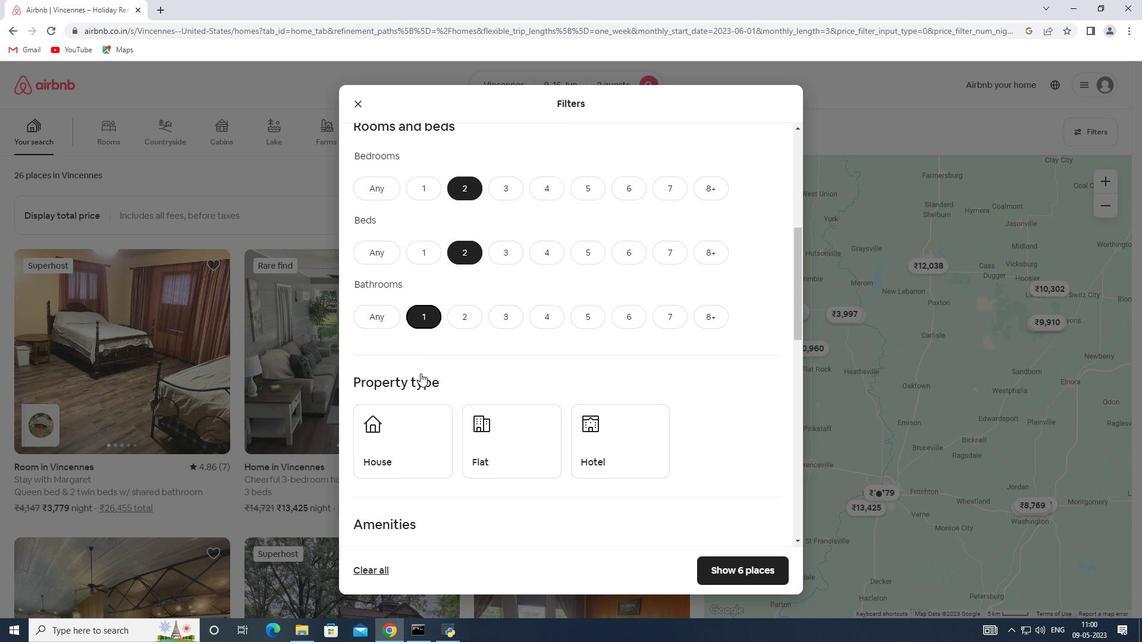 
Action: Mouse scrolled (420, 373) with delta (0, 0)
Screenshot: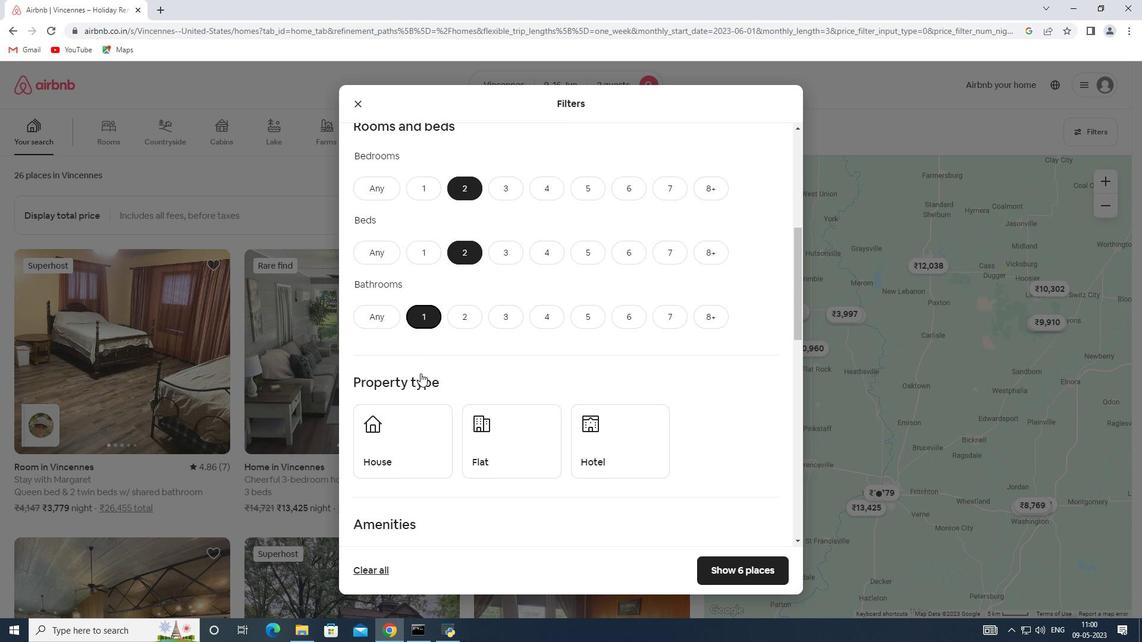 
Action: Mouse moved to (382, 343)
Screenshot: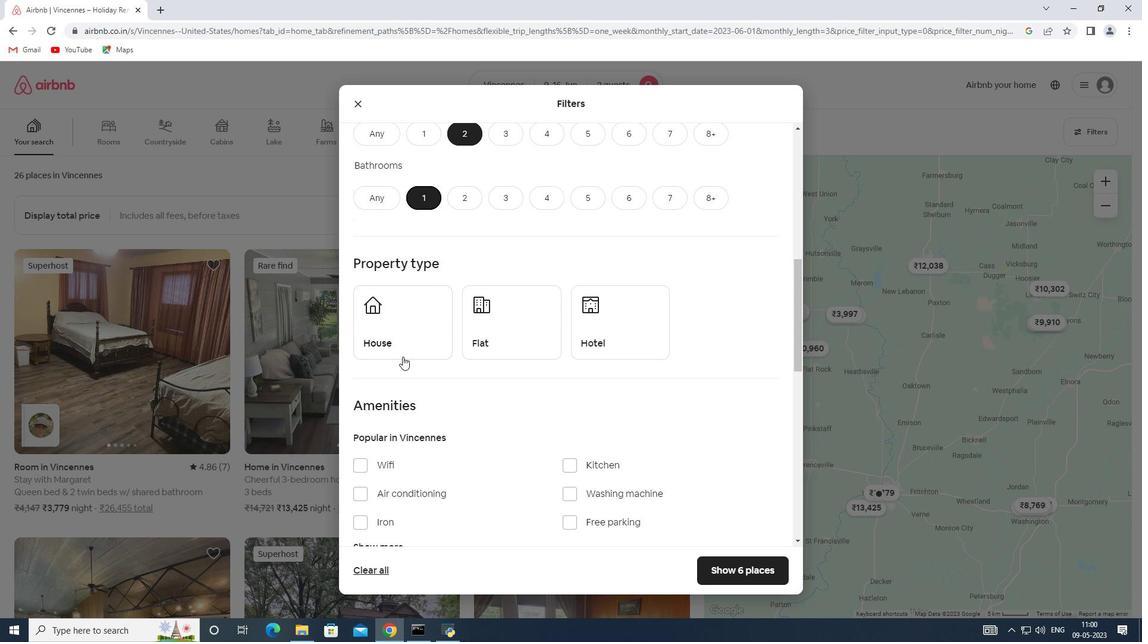 
Action: Mouse pressed left at (382, 343)
Screenshot: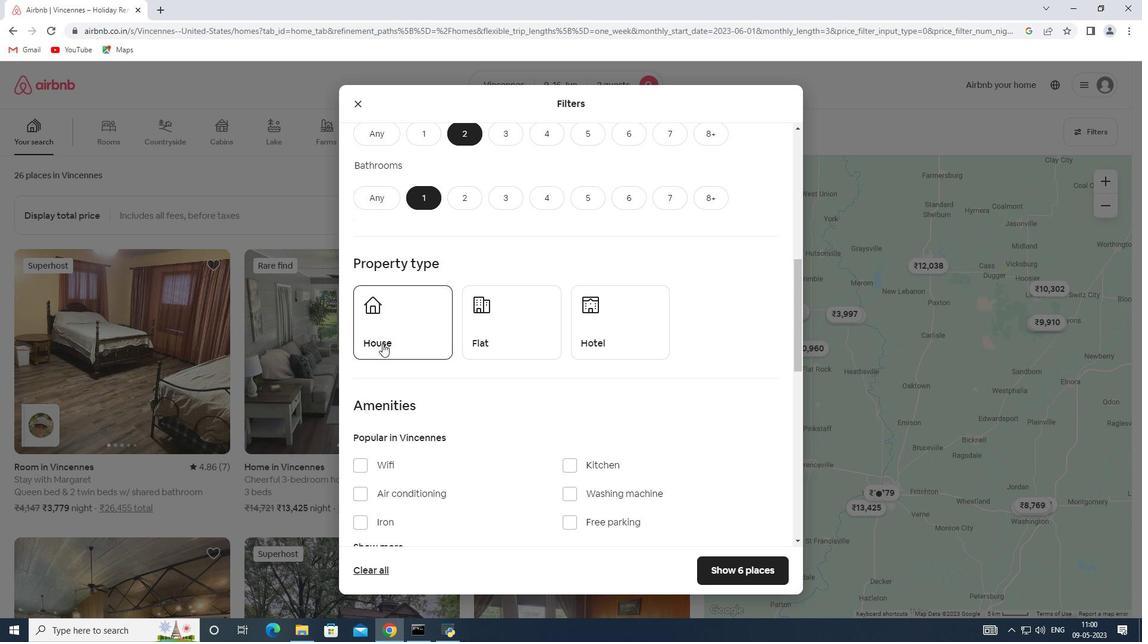 
Action: Mouse moved to (490, 343)
Screenshot: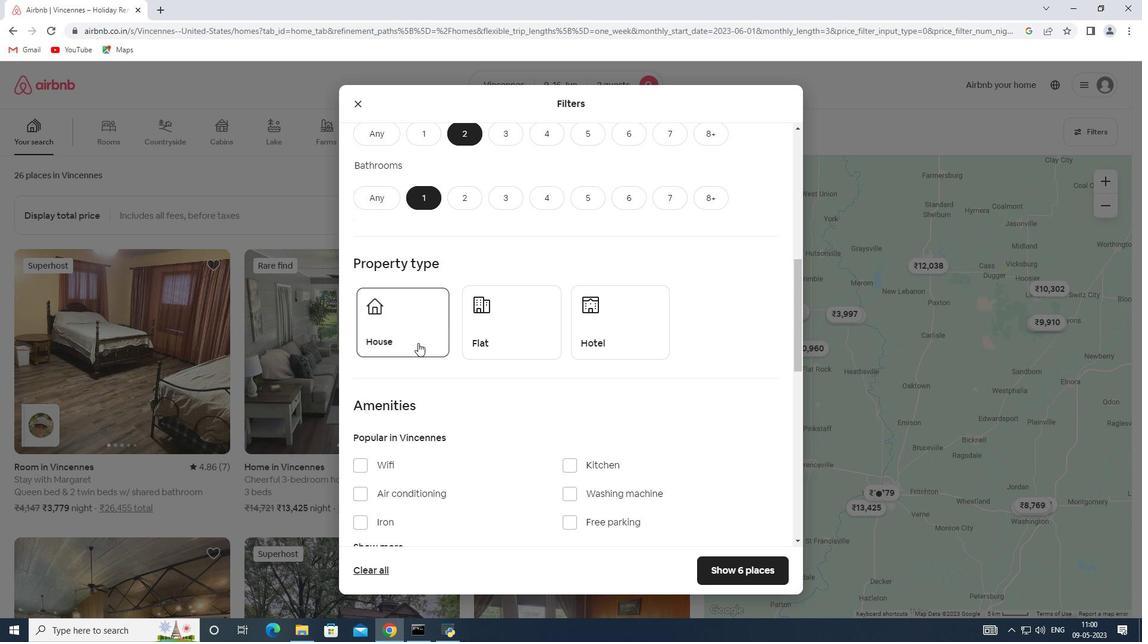 
Action: Mouse pressed left at (490, 343)
Screenshot: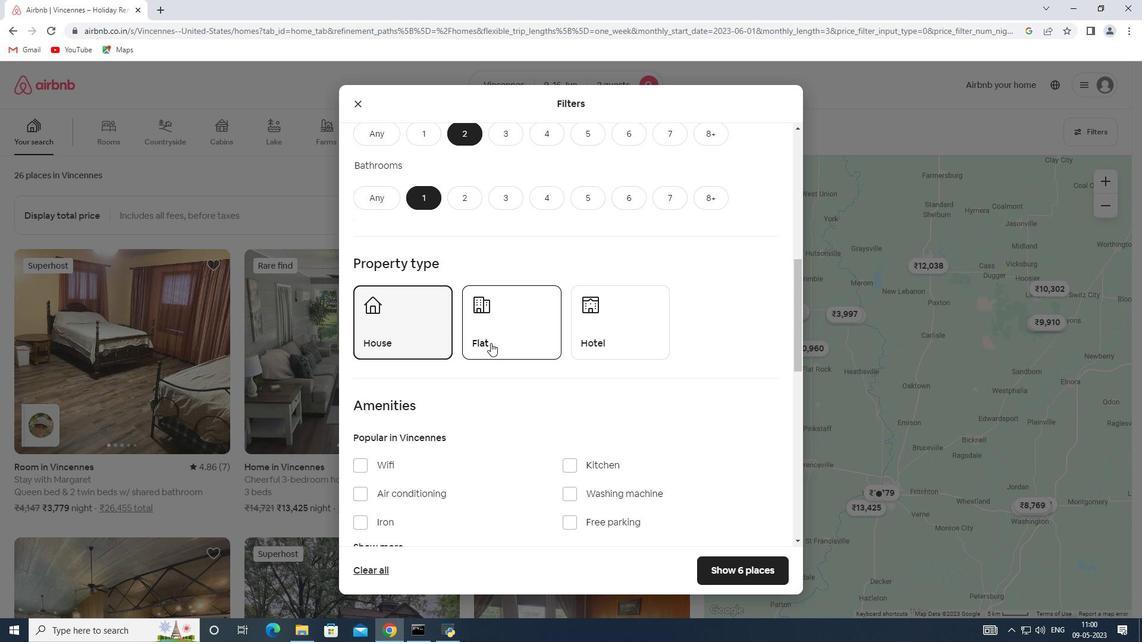 
Action: Mouse moved to (490, 343)
Screenshot: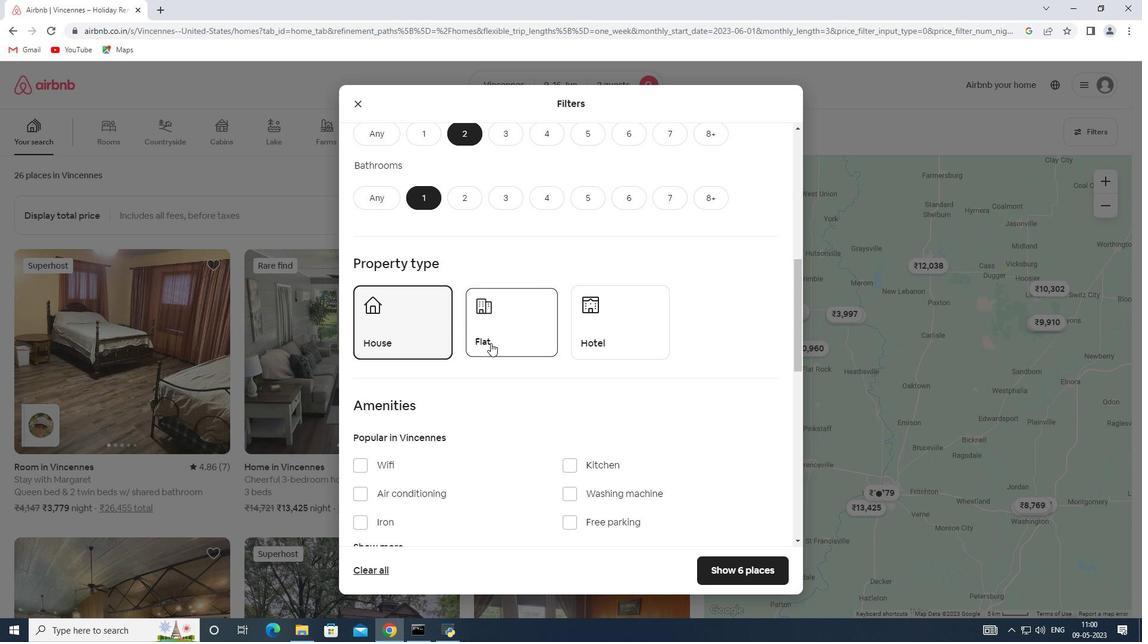 
Action: Mouse scrolled (490, 342) with delta (0, 0)
Screenshot: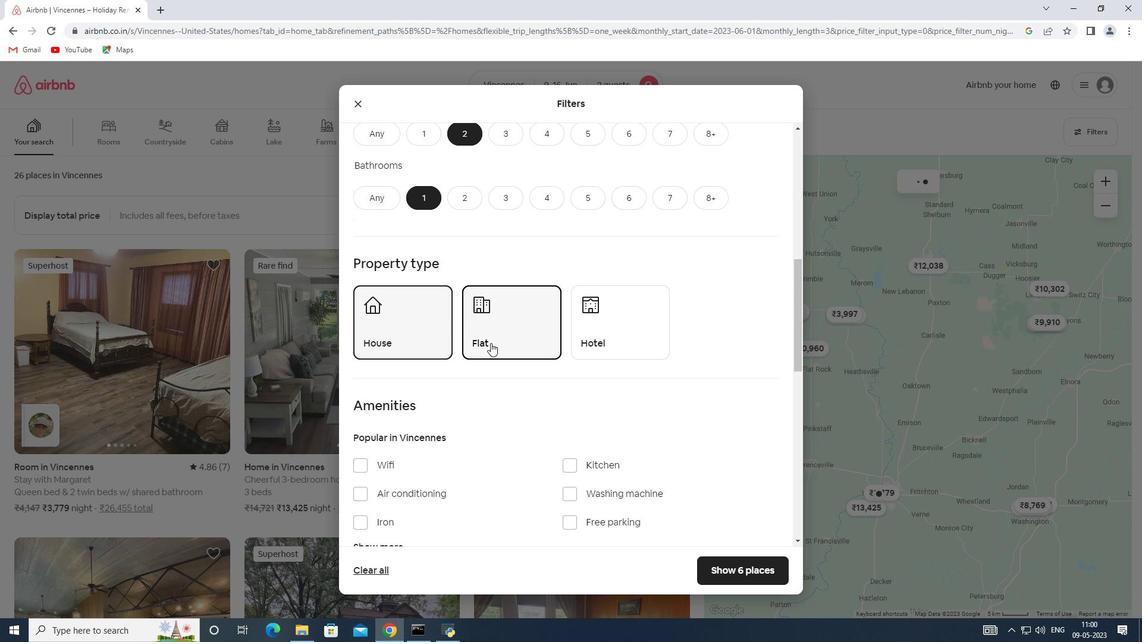 
Action: Mouse scrolled (490, 342) with delta (0, 0)
Screenshot: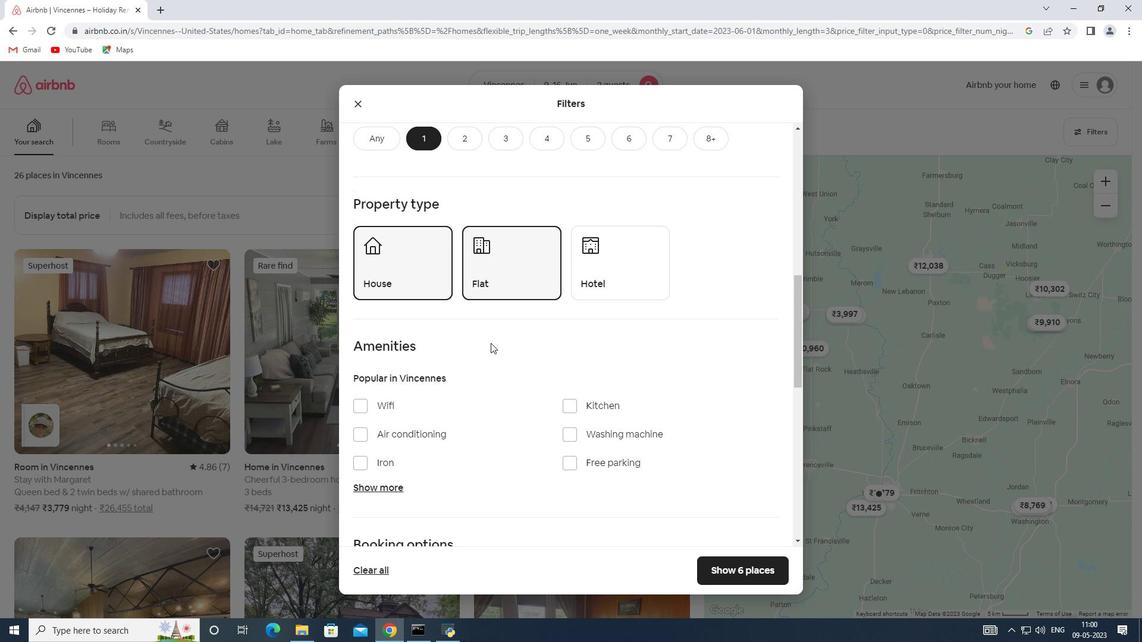 
Action: Mouse scrolled (490, 342) with delta (0, 0)
Screenshot: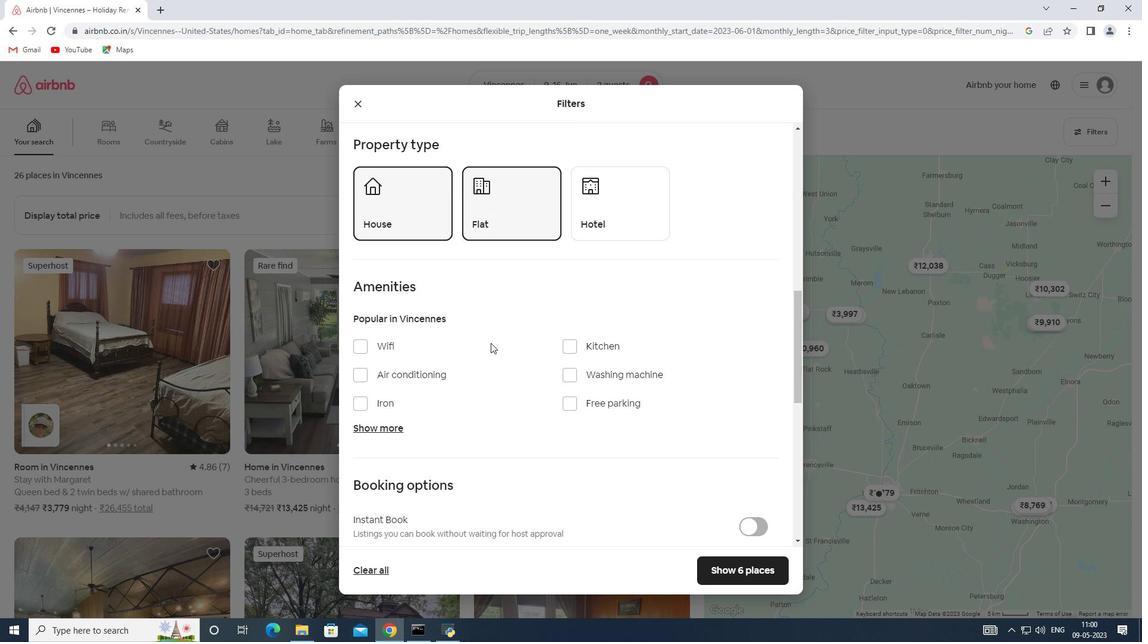 
Action: Mouse scrolled (490, 342) with delta (0, 0)
Screenshot: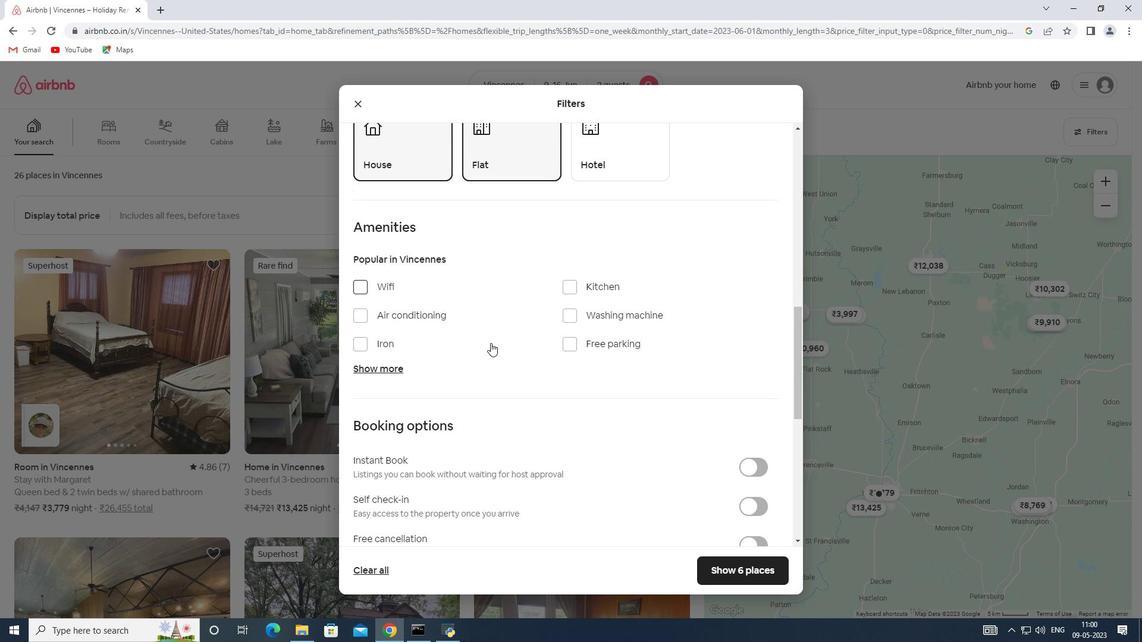 
Action: Mouse scrolled (490, 342) with delta (0, 0)
Screenshot: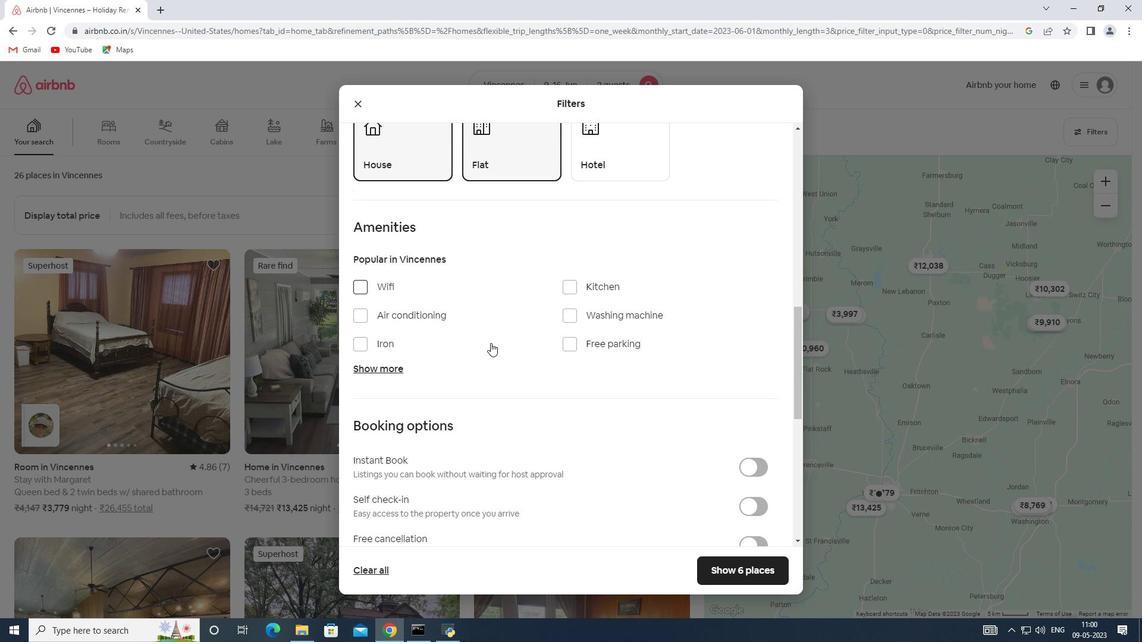 
Action: Mouse scrolled (490, 342) with delta (0, 0)
Screenshot: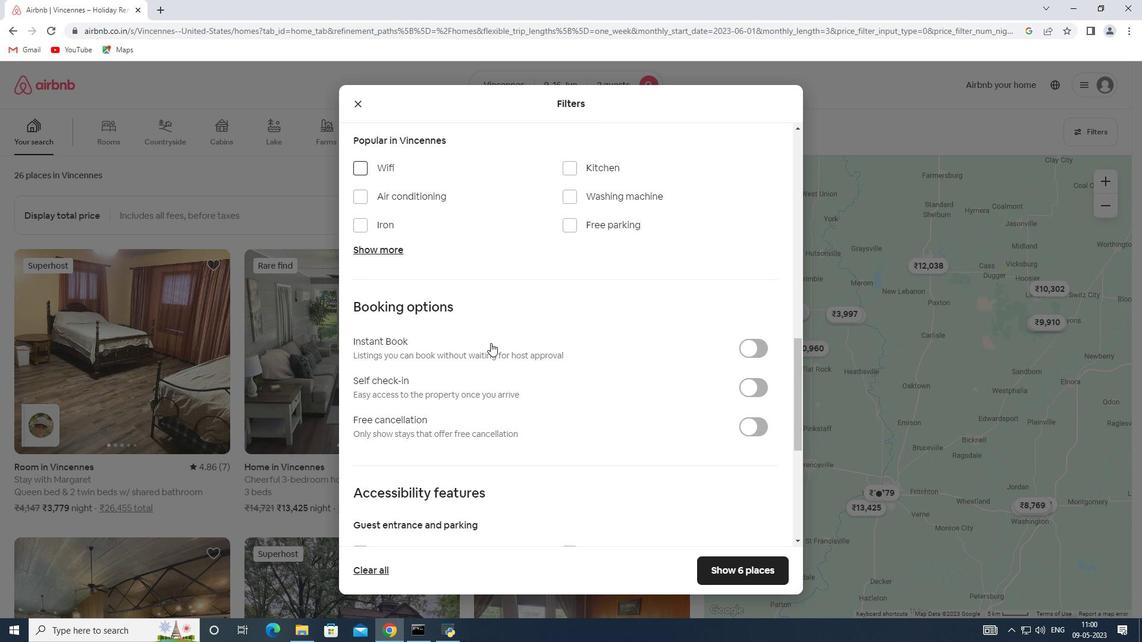 
Action: Mouse moved to (748, 321)
Screenshot: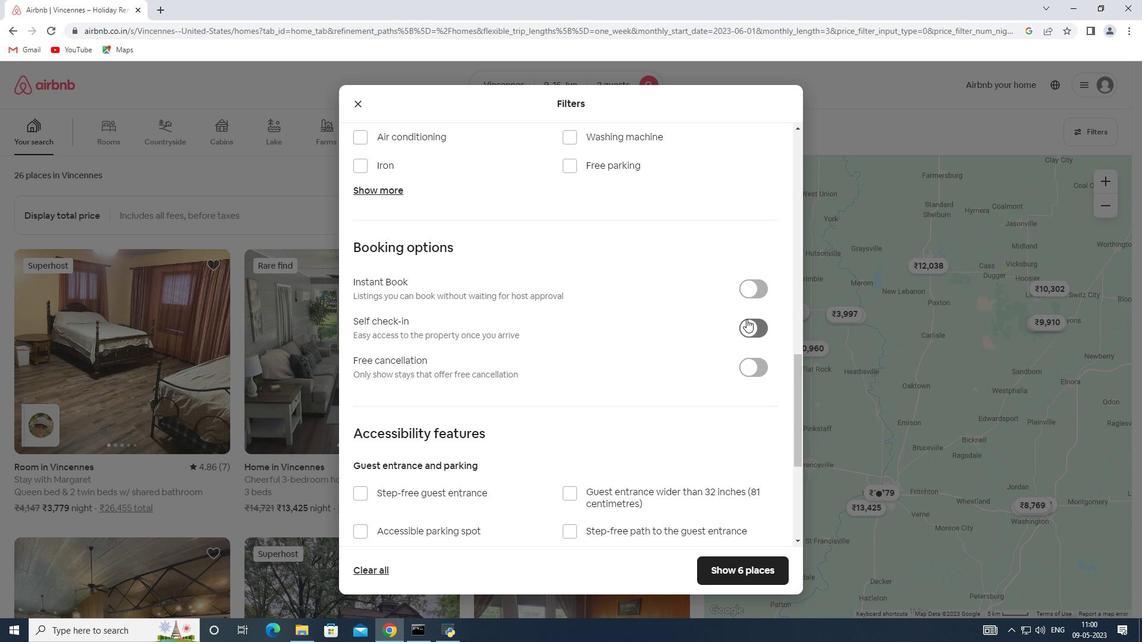 
Action: Mouse pressed left at (748, 321)
Screenshot: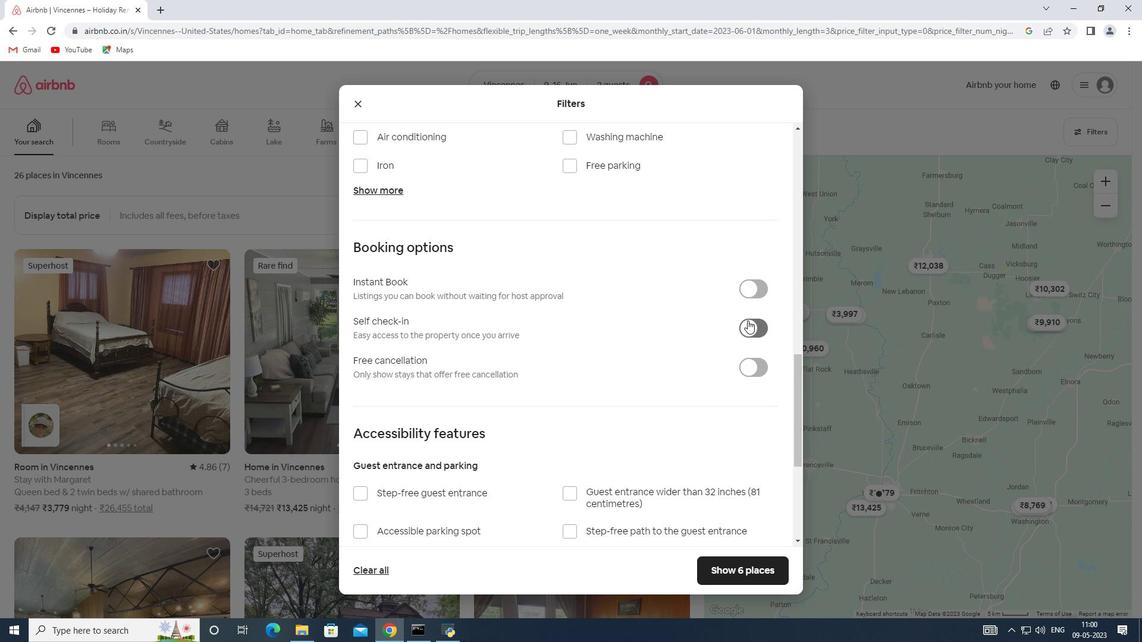
Action: Mouse moved to (402, 337)
Screenshot: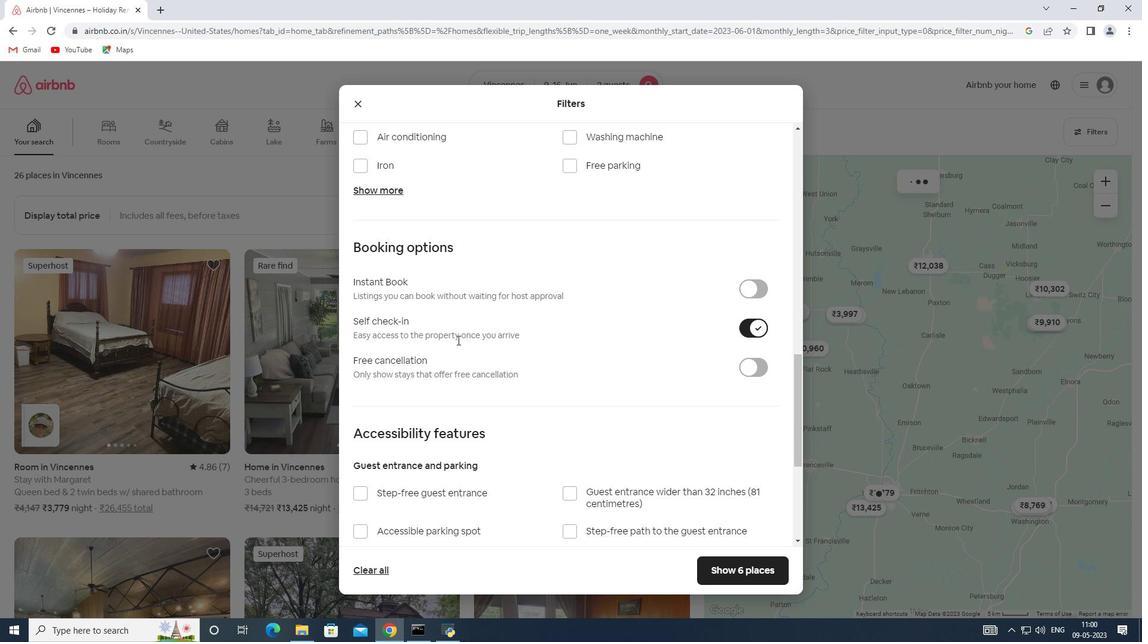 
Action: Mouse scrolled (402, 337) with delta (0, 0)
Screenshot: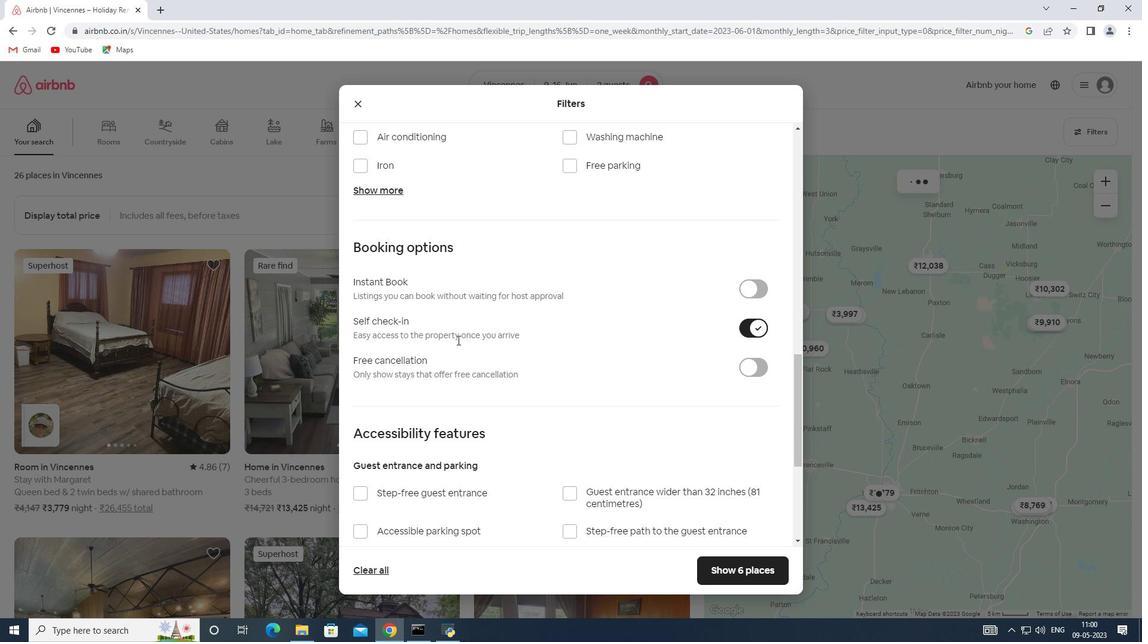 
Action: Mouse scrolled (402, 337) with delta (0, 0)
Screenshot: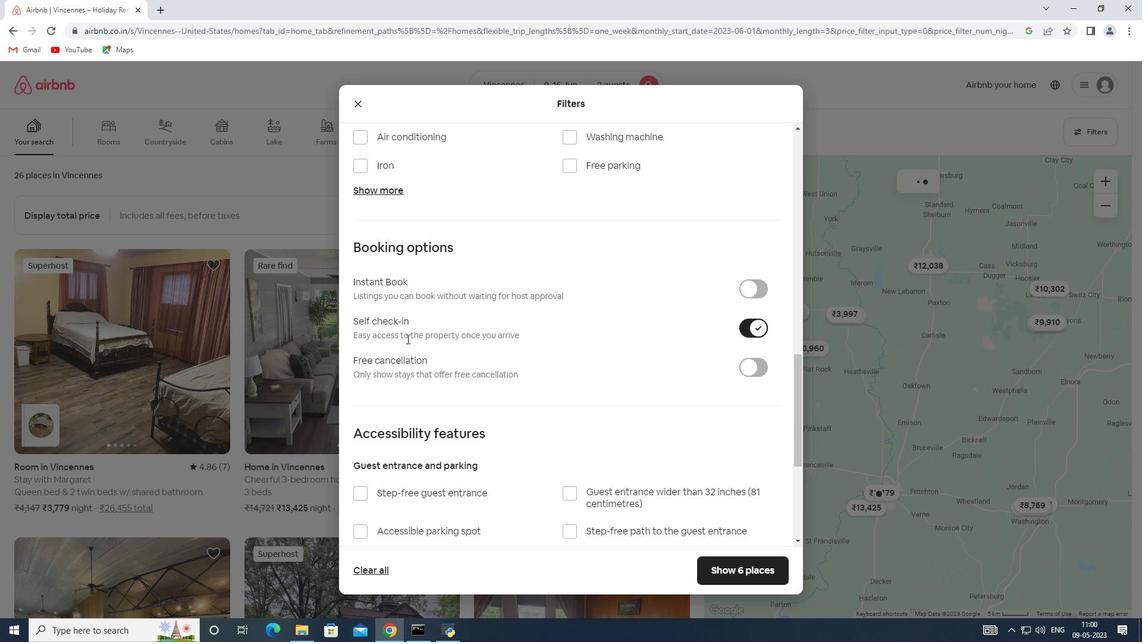 
Action: Mouse scrolled (402, 337) with delta (0, 0)
Screenshot: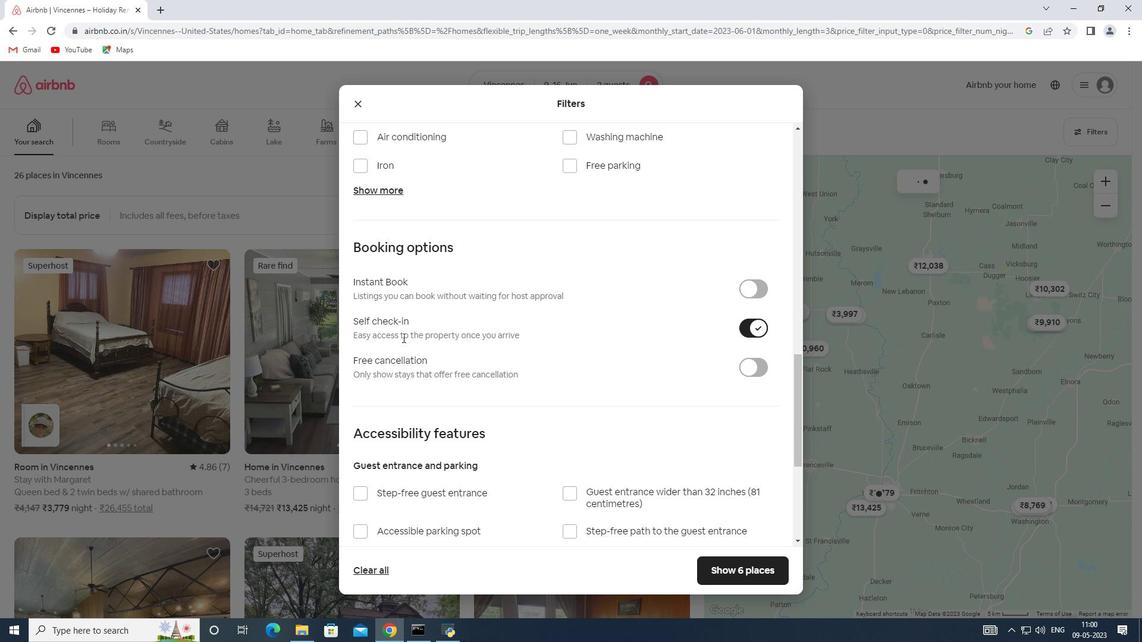 
Action: Mouse scrolled (402, 337) with delta (0, 0)
Screenshot: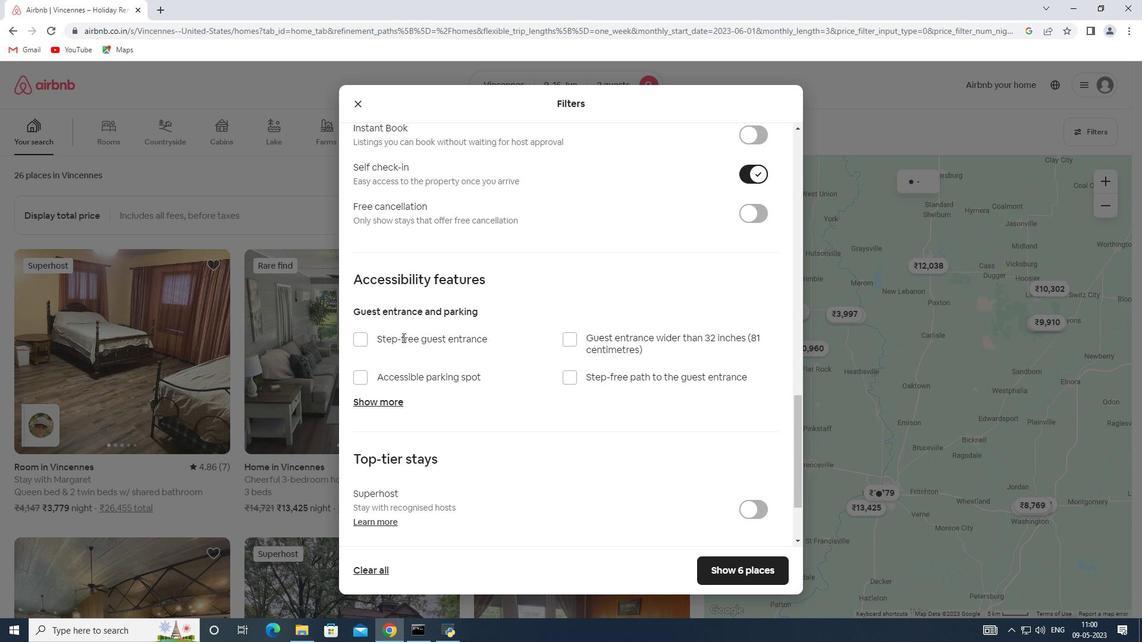 
Action: Mouse scrolled (402, 337) with delta (0, 0)
Screenshot: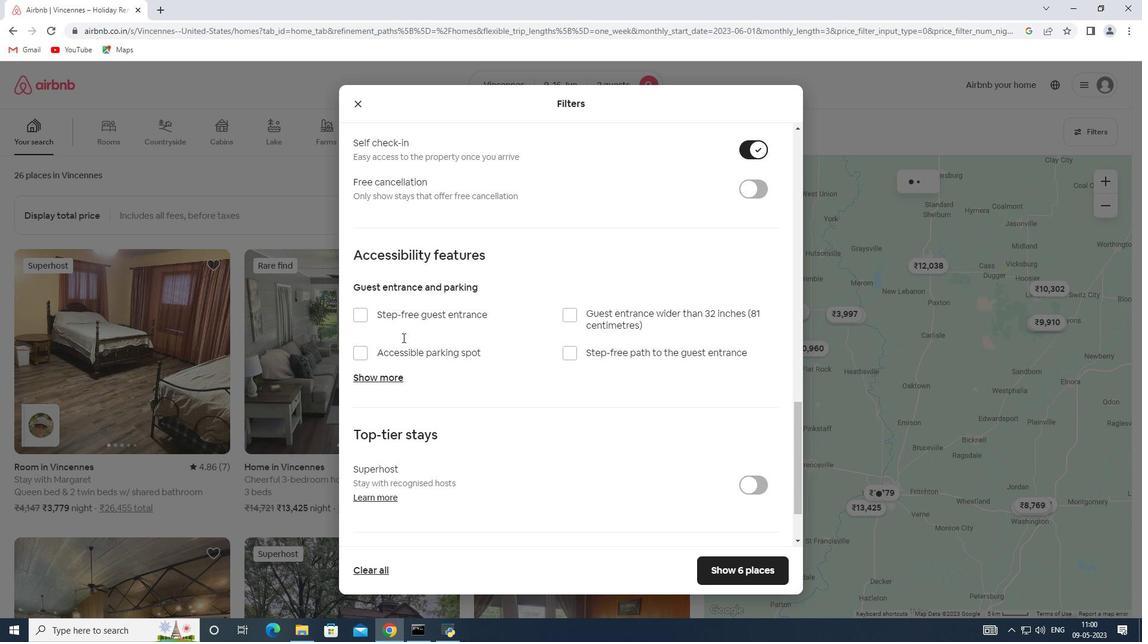 
Action: Mouse scrolled (402, 337) with delta (0, 0)
Screenshot: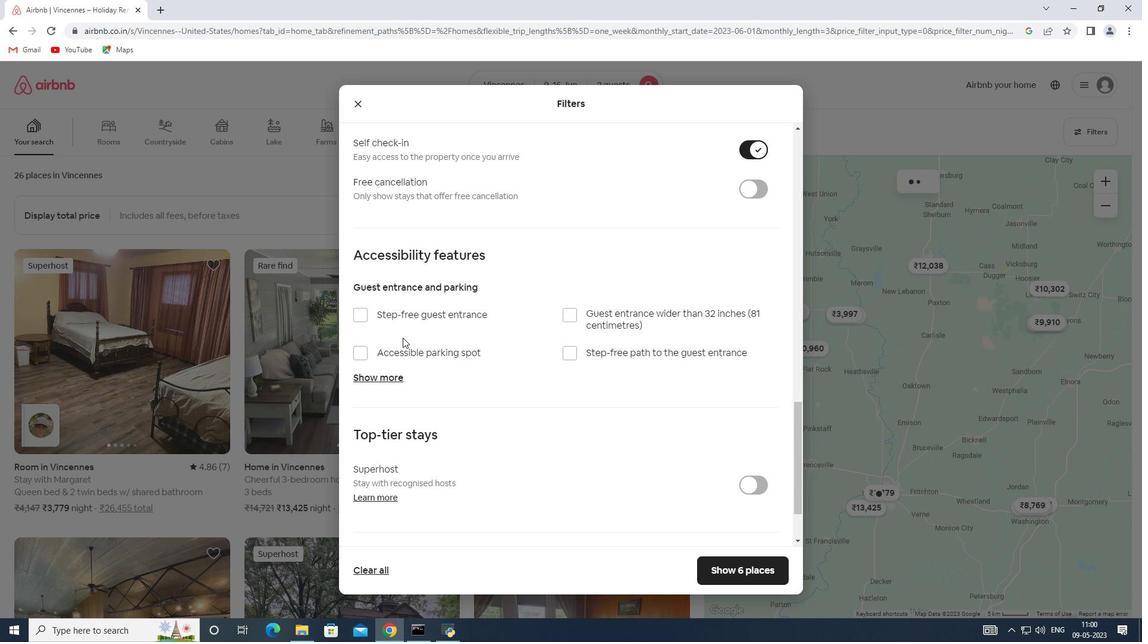 
Action: Mouse moved to (358, 515)
Screenshot: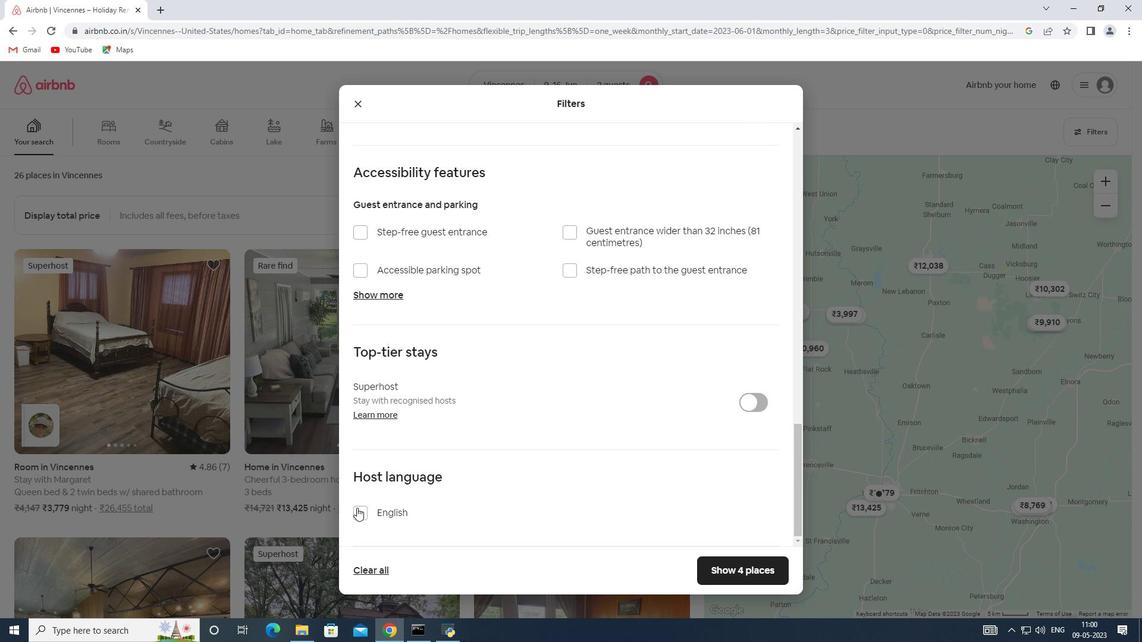 
Action: Mouse pressed left at (358, 515)
Screenshot: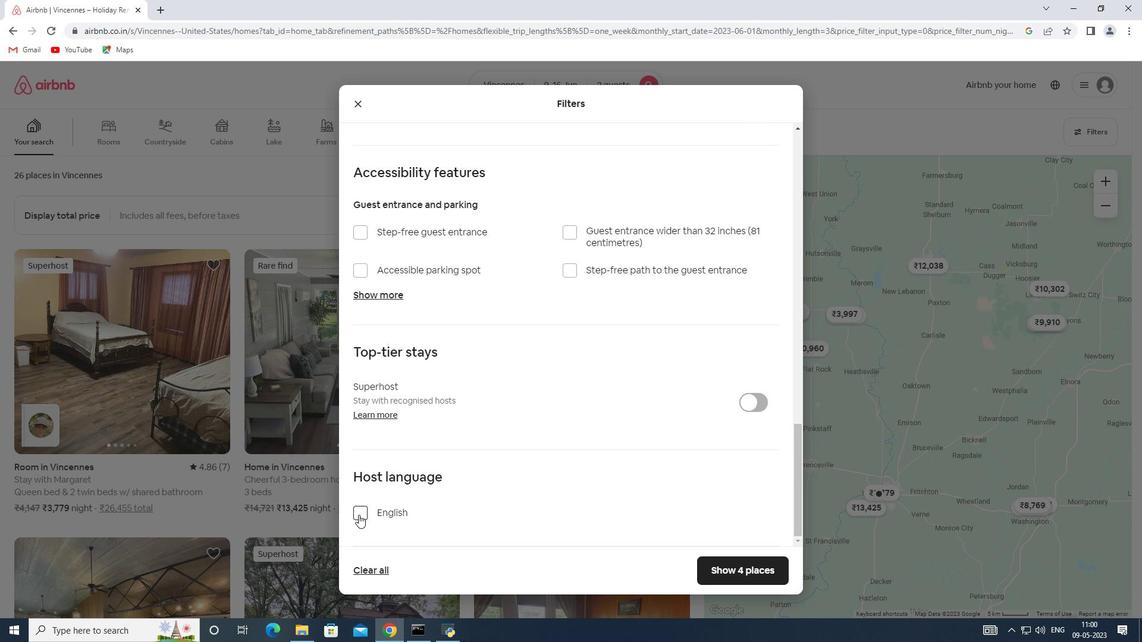 
Action: Mouse moved to (403, 489)
Screenshot: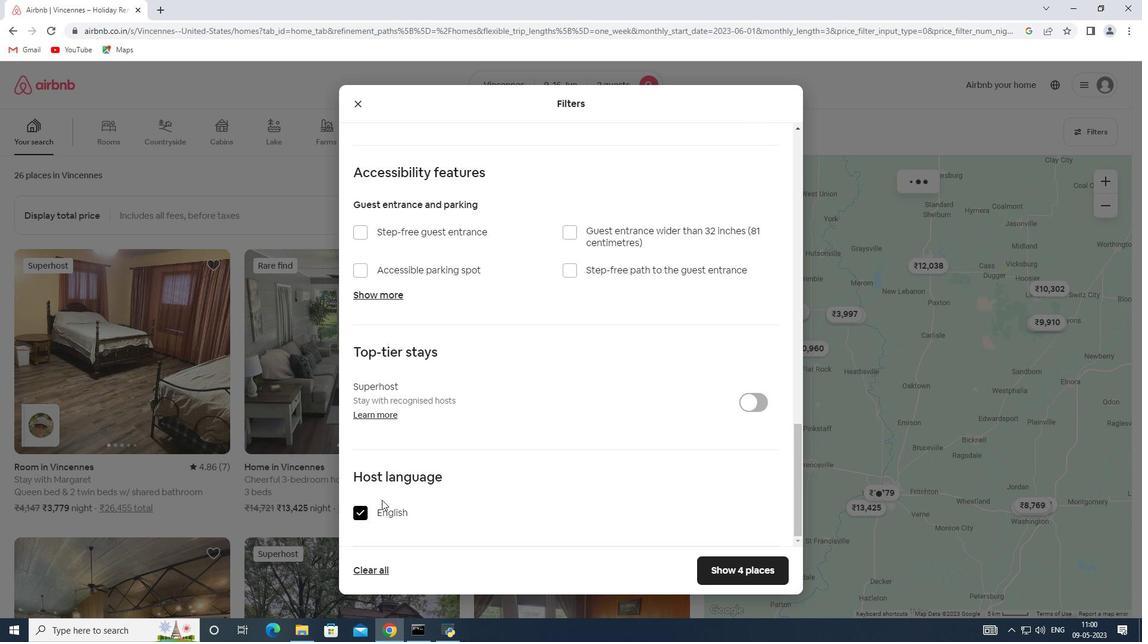 
Action: Mouse scrolled (403, 488) with delta (0, 0)
Screenshot: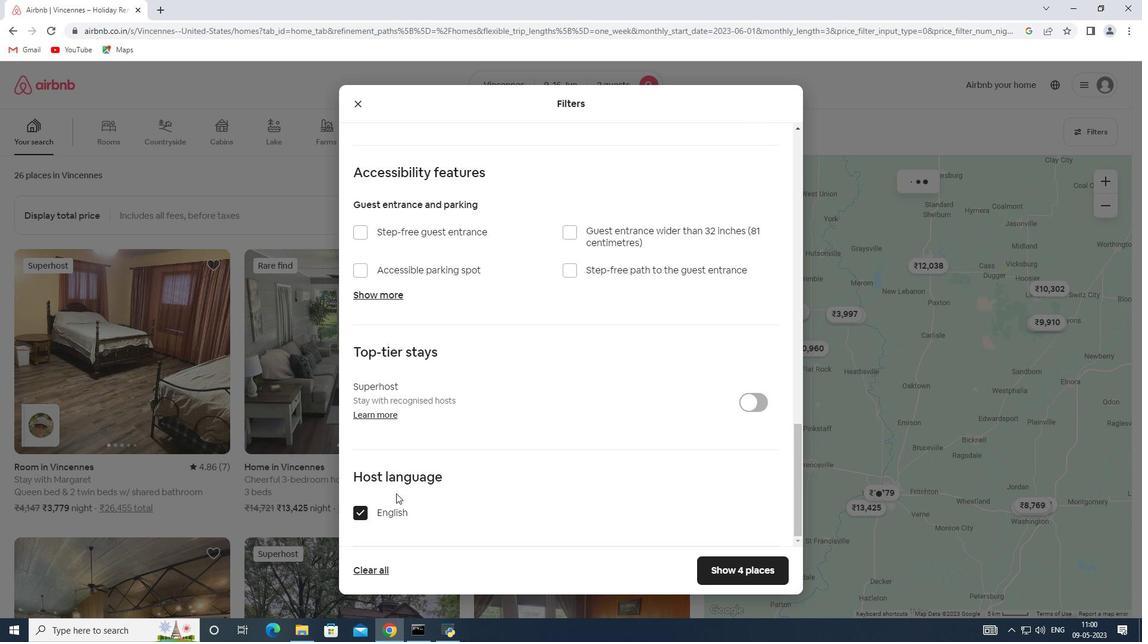 
Action: Mouse scrolled (403, 488) with delta (0, 0)
Screenshot: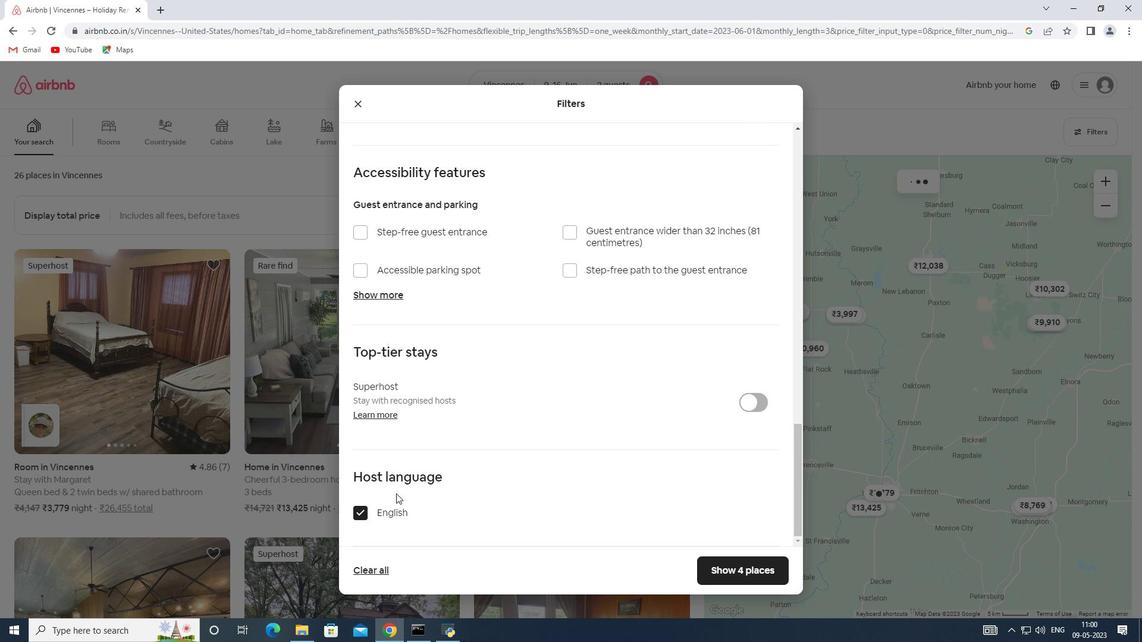 
Action: Mouse scrolled (403, 488) with delta (0, 0)
Screenshot: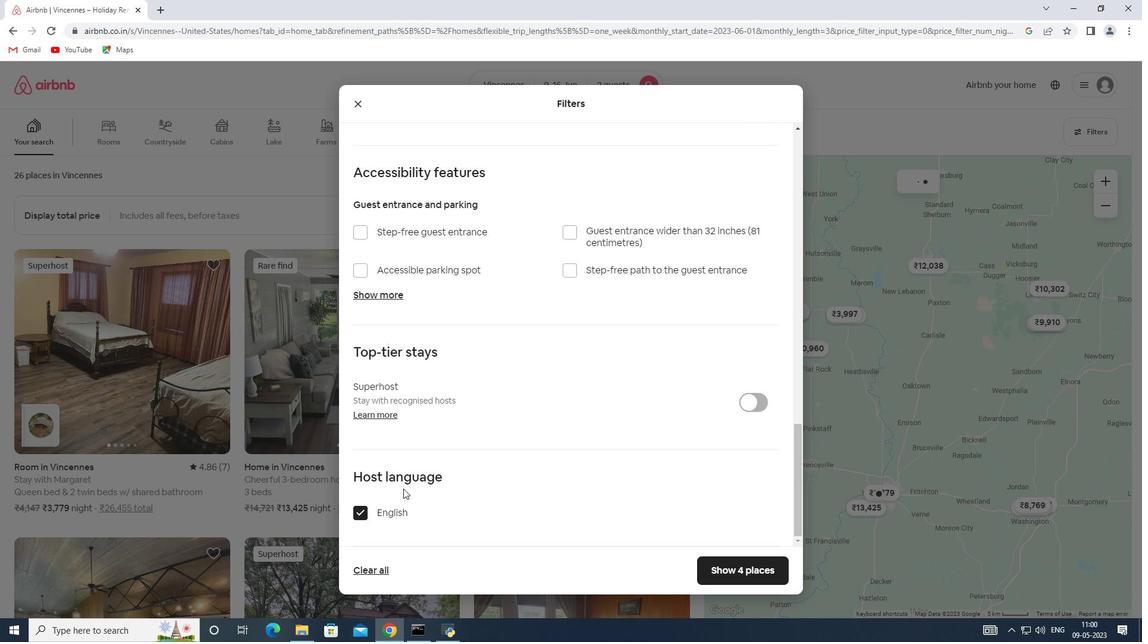 
Action: Mouse moved to (749, 574)
Screenshot: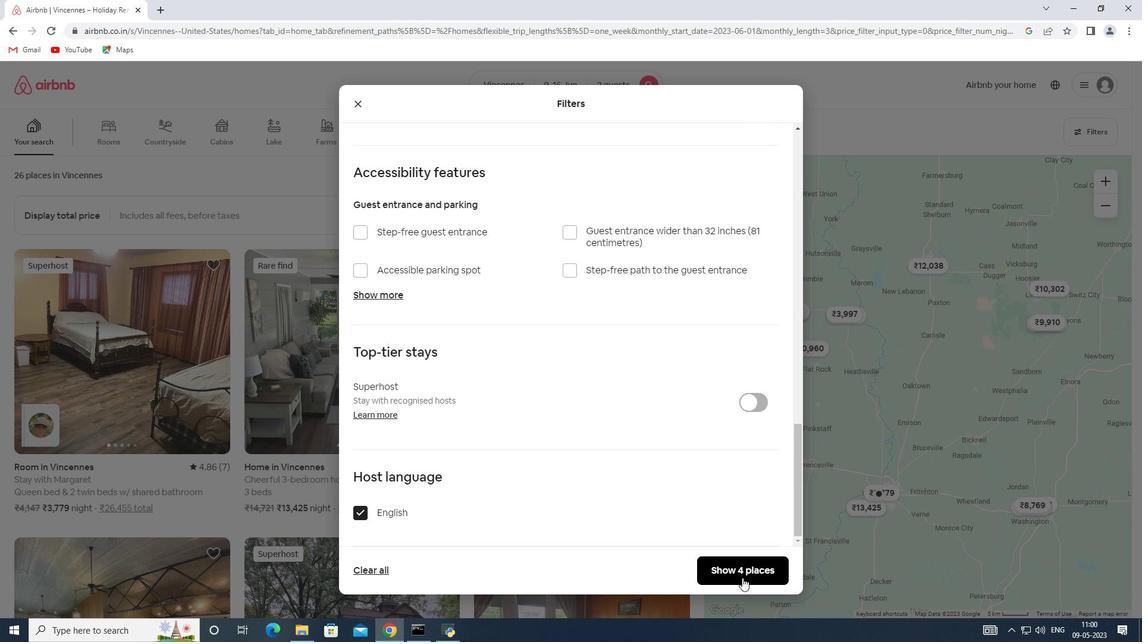
Action: Mouse pressed left at (749, 574)
Screenshot: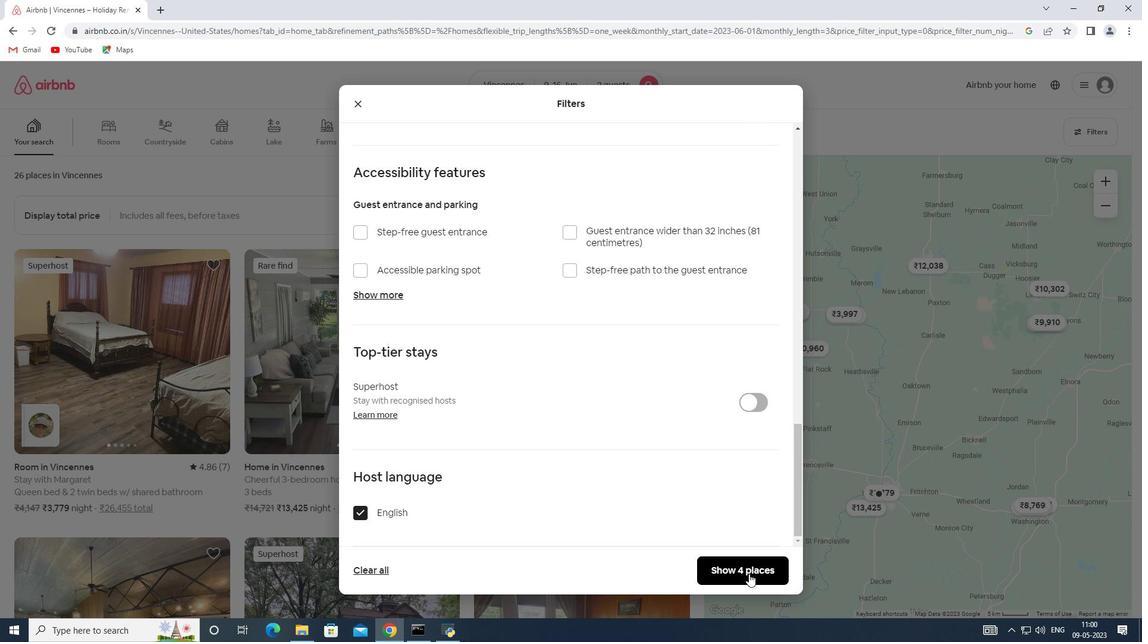 
Action: Mouse moved to (582, 459)
Screenshot: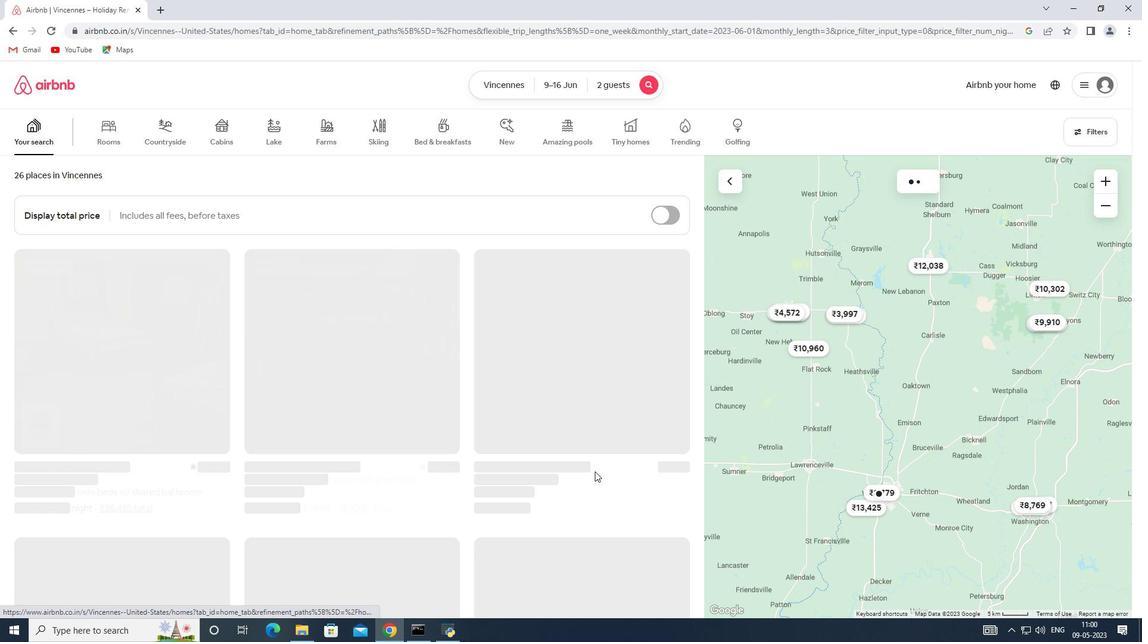 
